 Task: Create a due date automation trigger when advanced on, 2 hours before a card is due add fields with custom field "Resume" set to a date more than 1 working days ago.
Action: Mouse moved to (1092, 320)
Screenshot: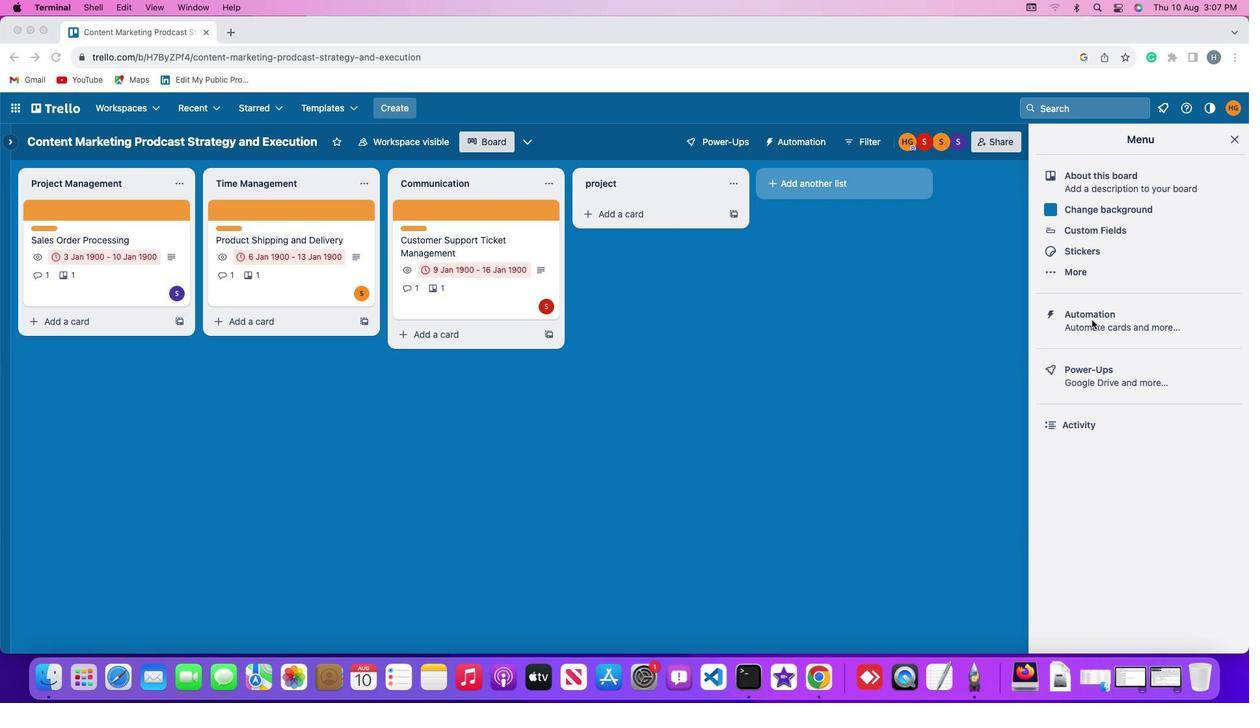 
Action: Mouse pressed left at (1092, 320)
Screenshot: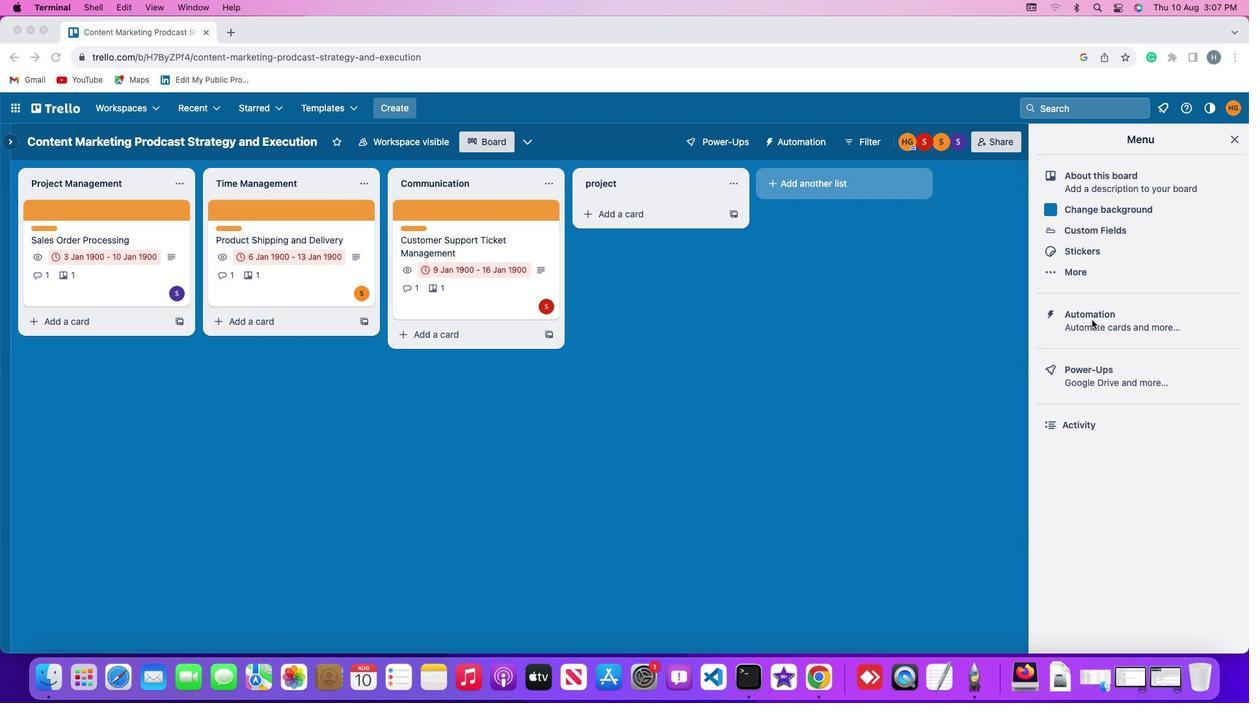 
Action: Mouse pressed left at (1092, 320)
Screenshot: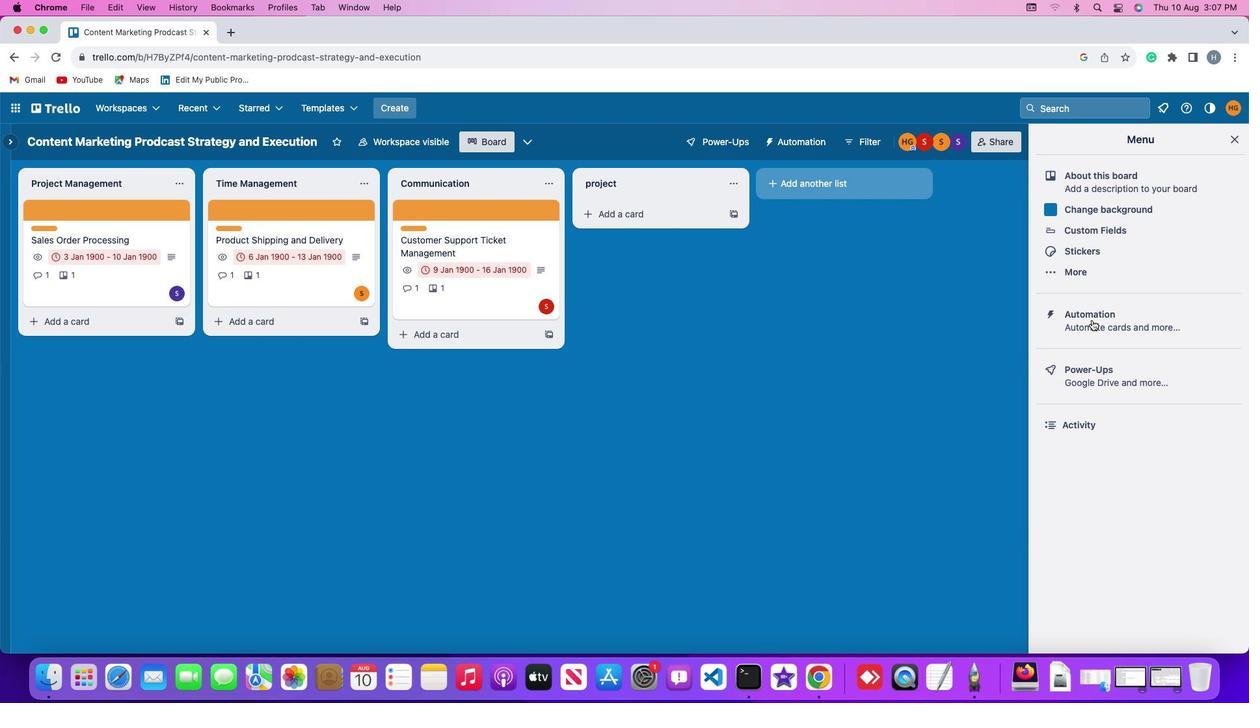 
Action: Mouse moved to (109, 315)
Screenshot: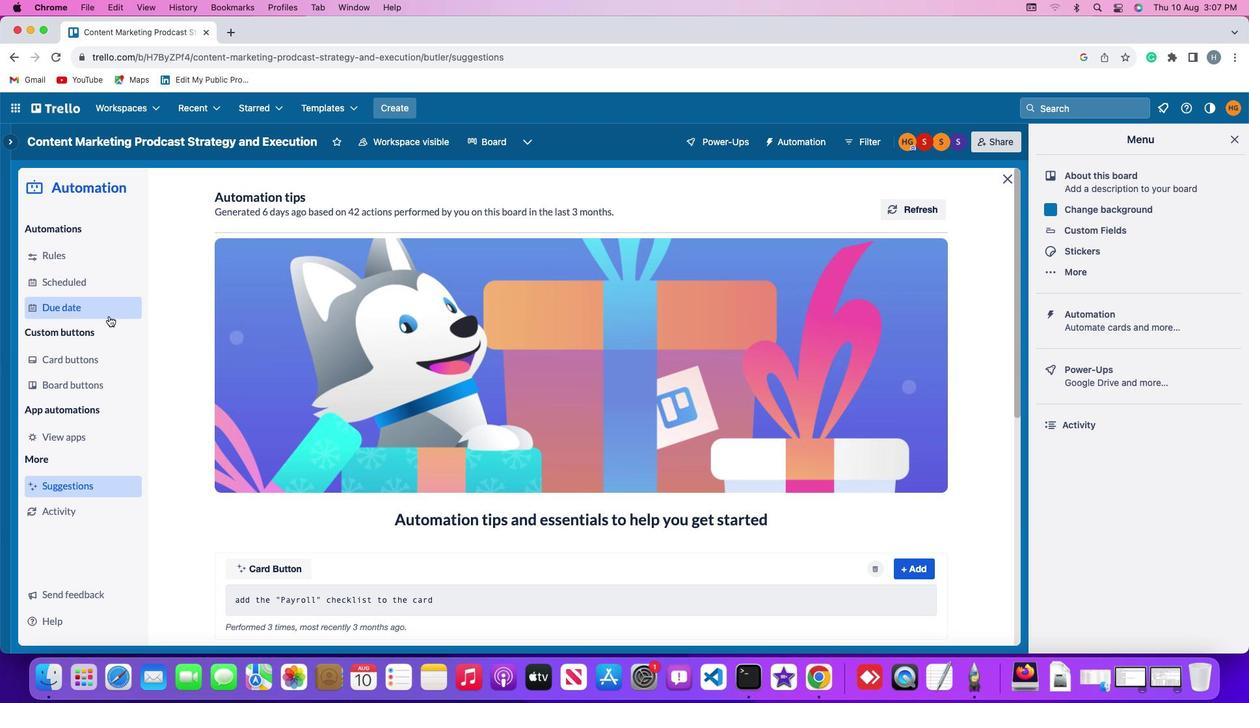 
Action: Mouse pressed left at (109, 315)
Screenshot: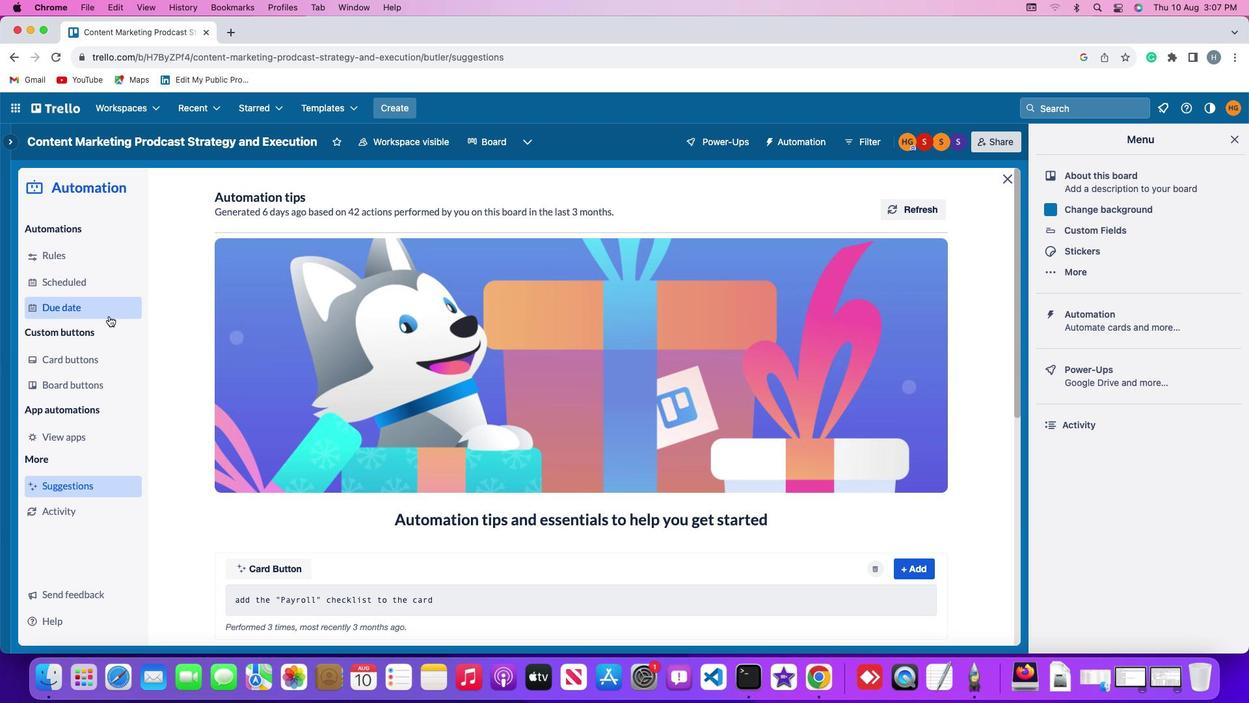 
Action: Mouse moved to (869, 198)
Screenshot: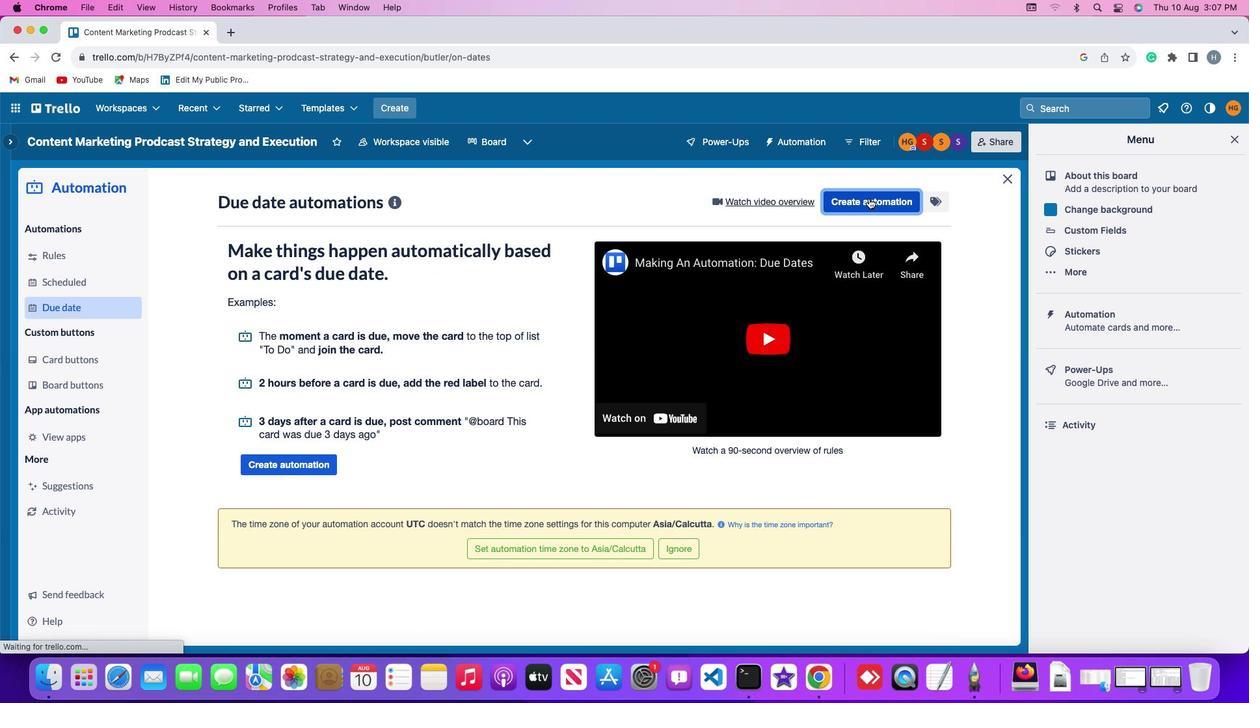 
Action: Mouse pressed left at (869, 198)
Screenshot: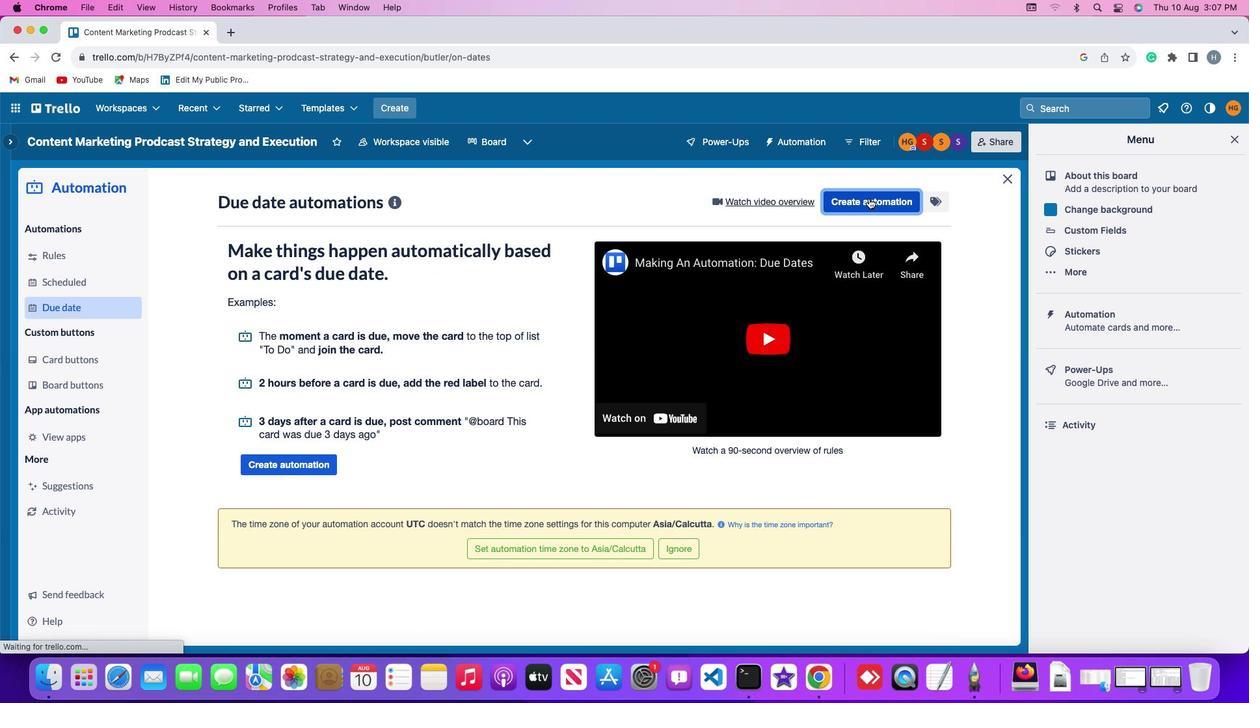 
Action: Mouse moved to (330, 326)
Screenshot: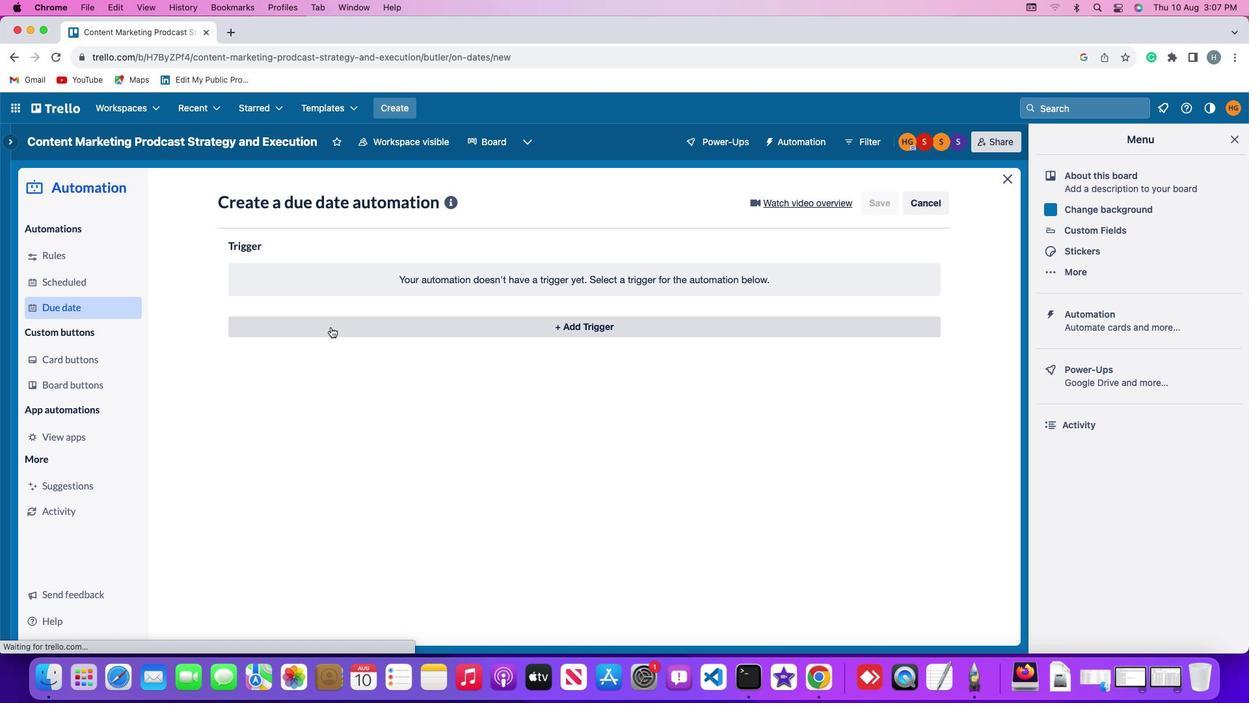 
Action: Mouse pressed left at (330, 326)
Screenshot: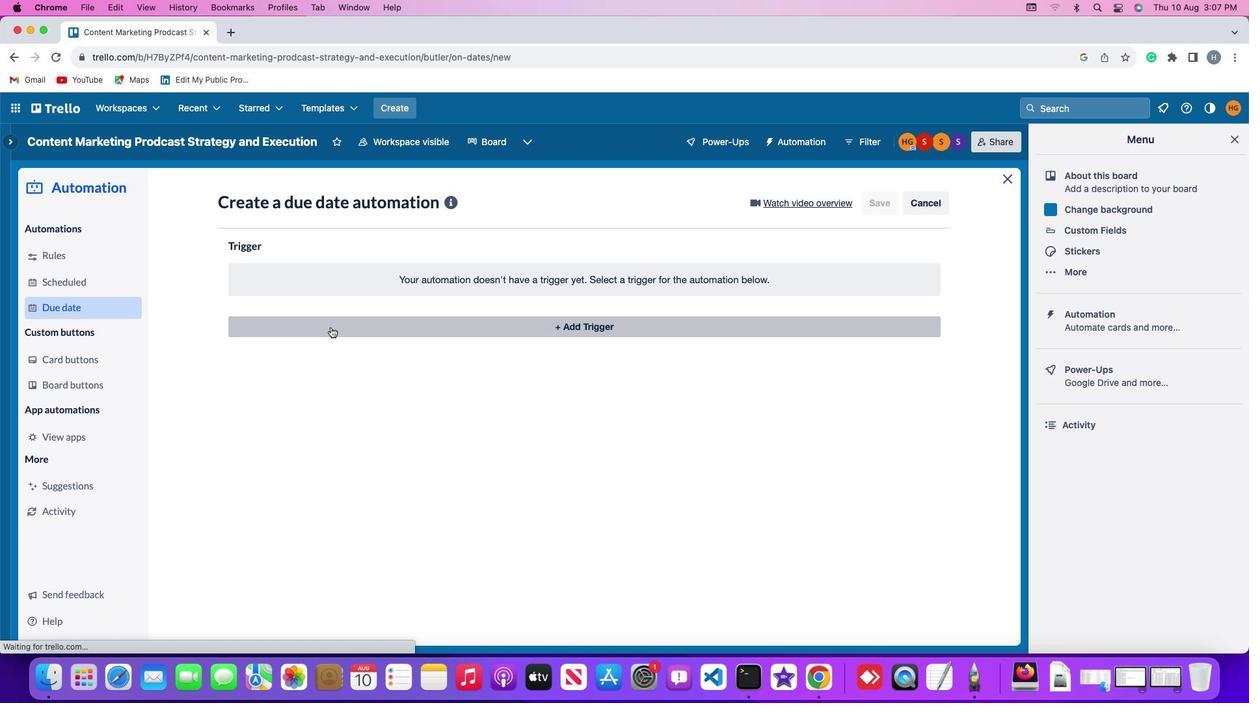 
Action: Mouse moved to (256, 518)
Screenshot: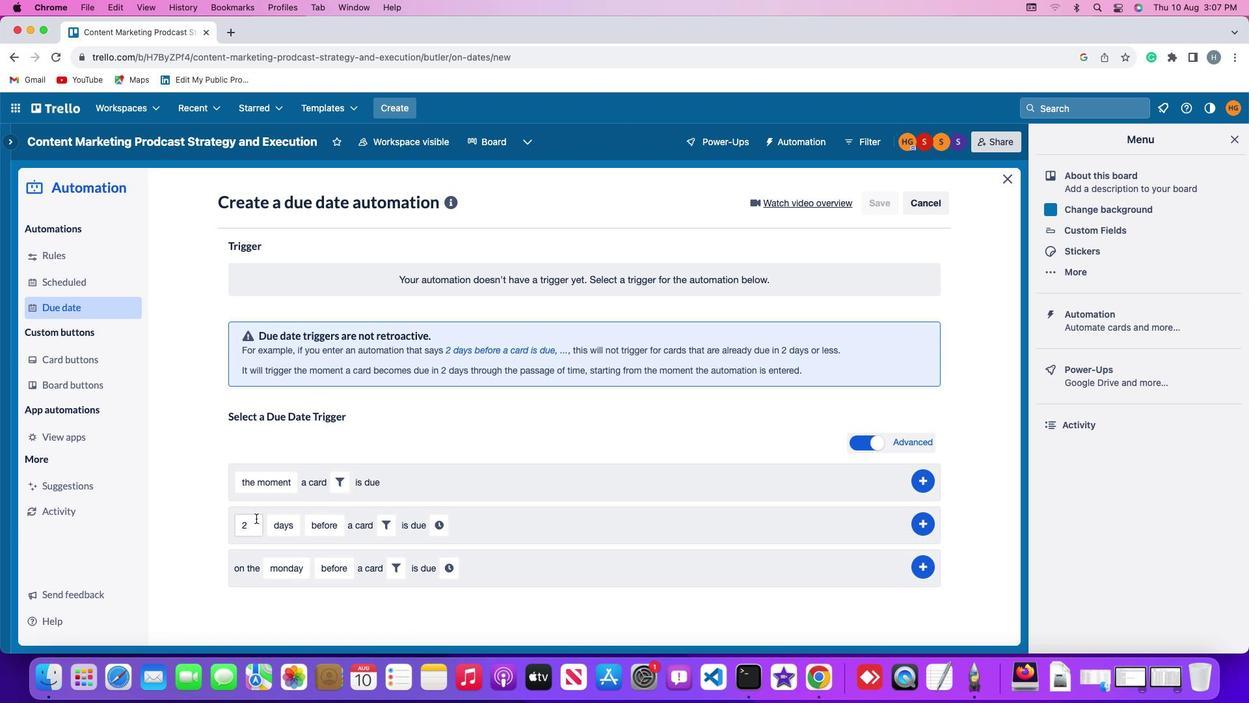 
Action: Mouse pressed left at (256, 518)
Screenshot: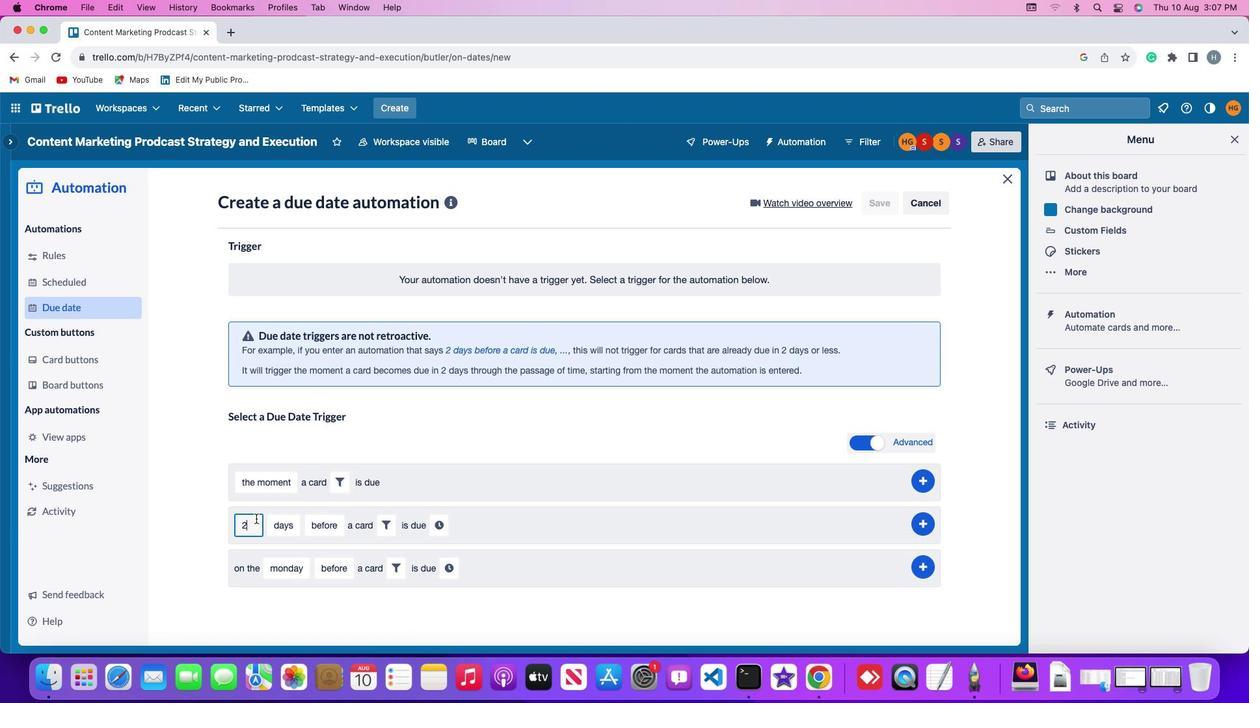 
Action: Key pressed Key.backspace'2'
Screenshot: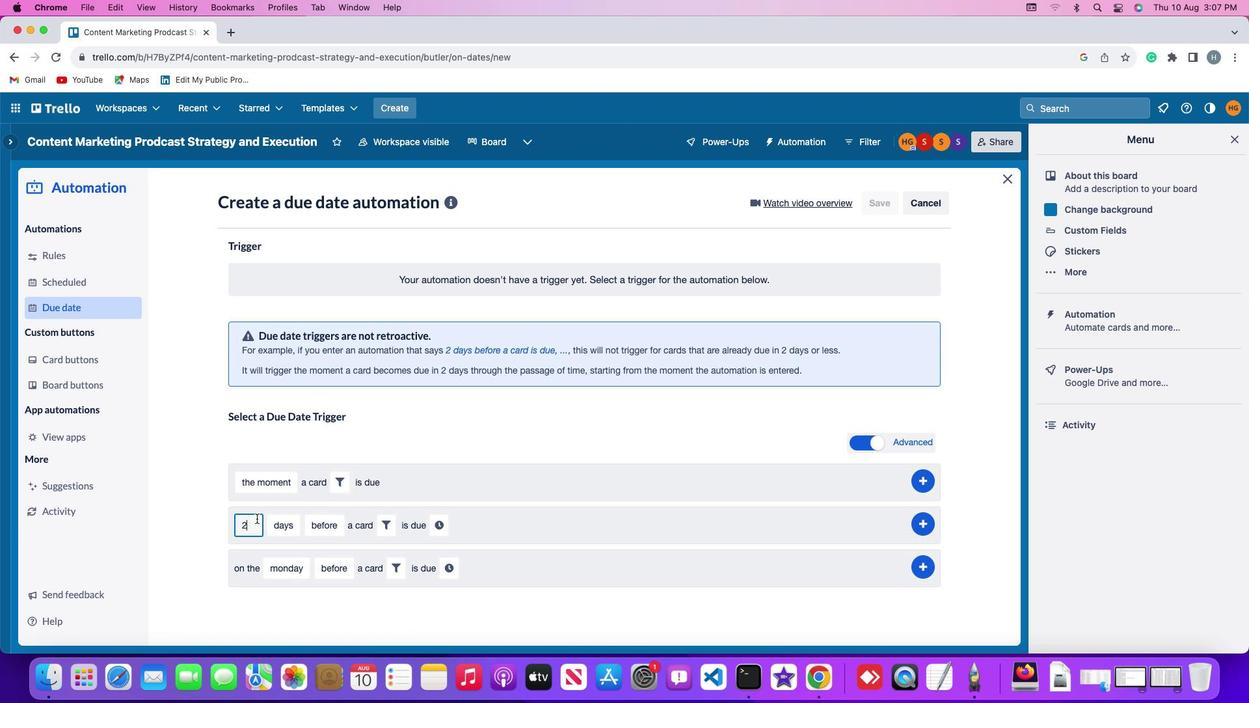 
Action: Mouse moved to (291, 517)
Screenshot: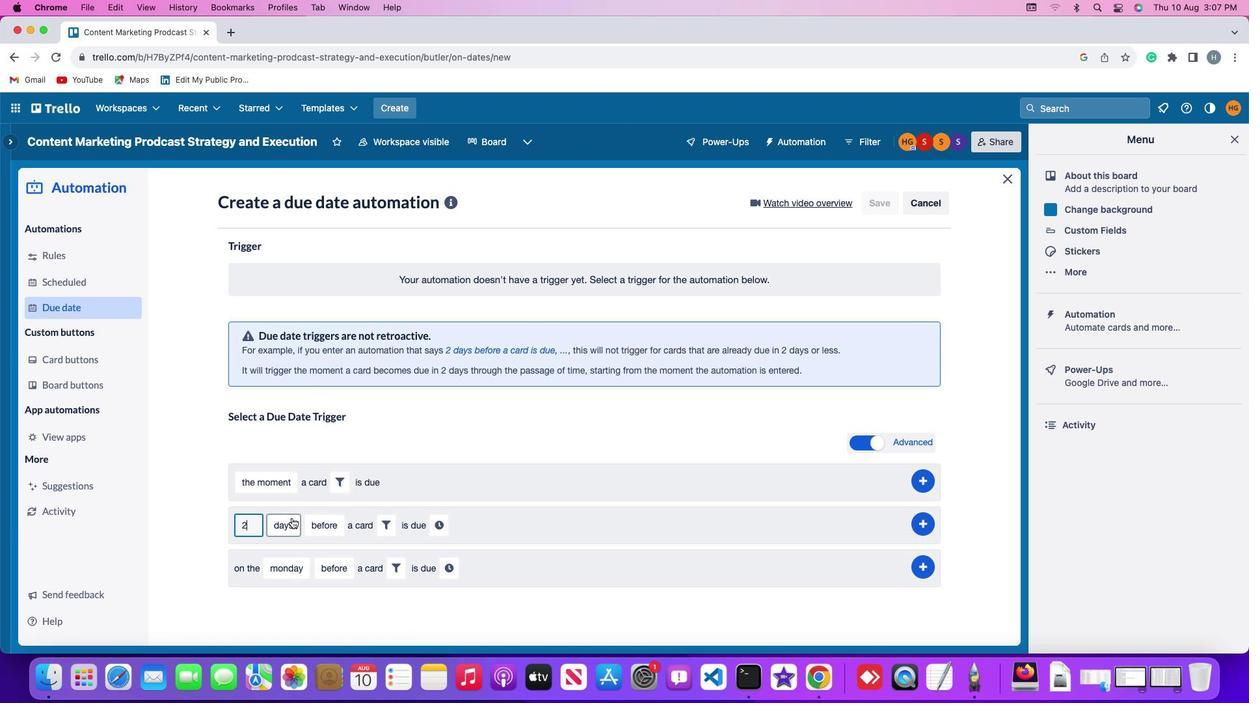 
Action: Mouse pressed left at (291, 517)
Screenshot: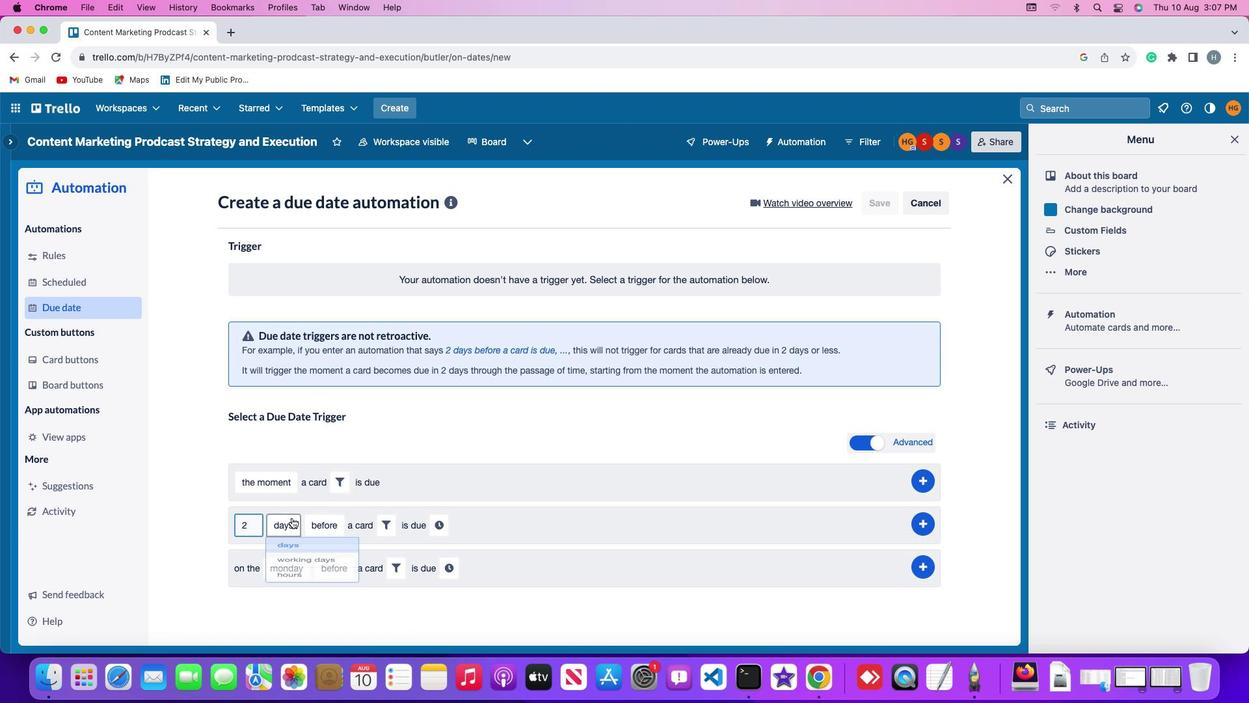 
Action: Mouse moved to (287, 603)
Screenshot: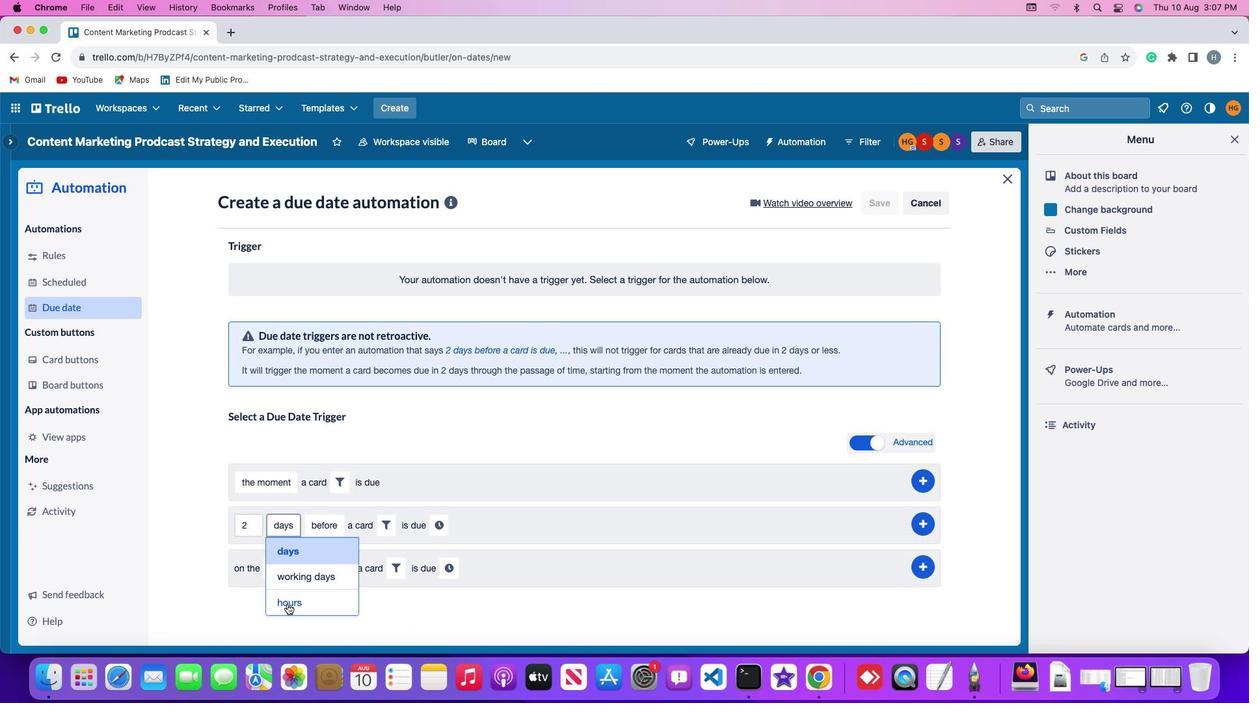 
Action: Mouse pressed left at (287, 603)
Screenshot: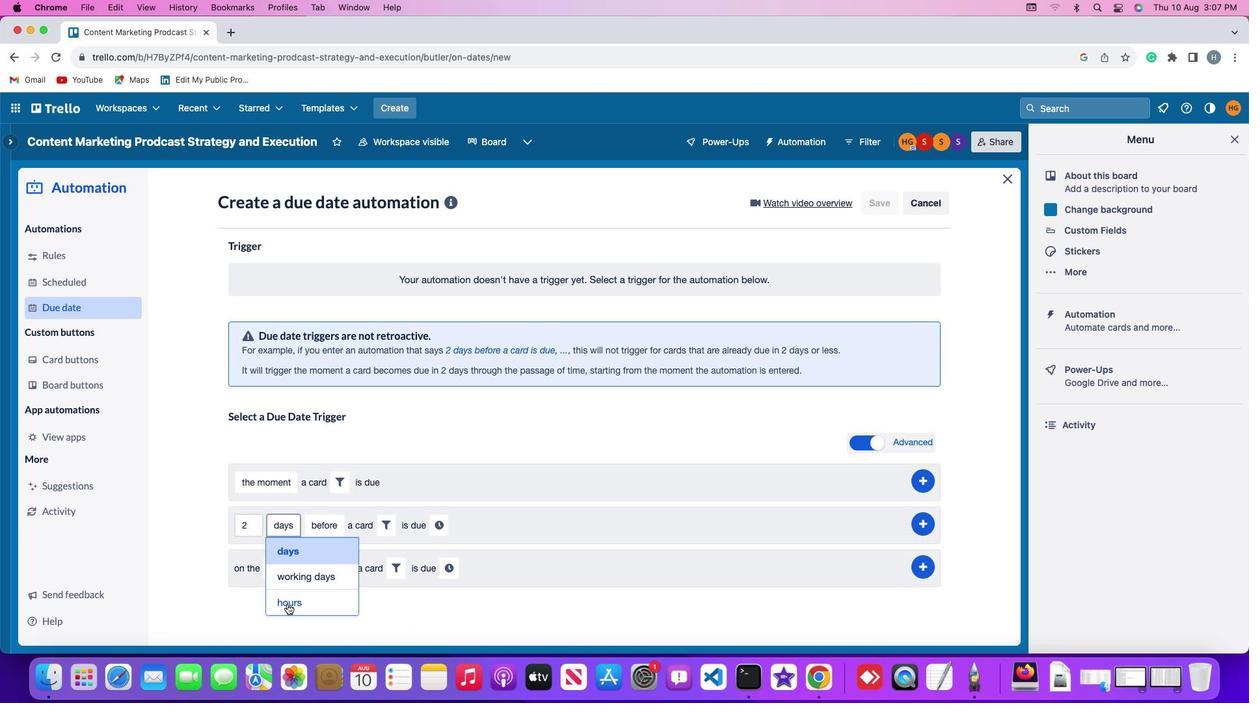 
Action: Mouse moved to (324, 528)
Screenshot: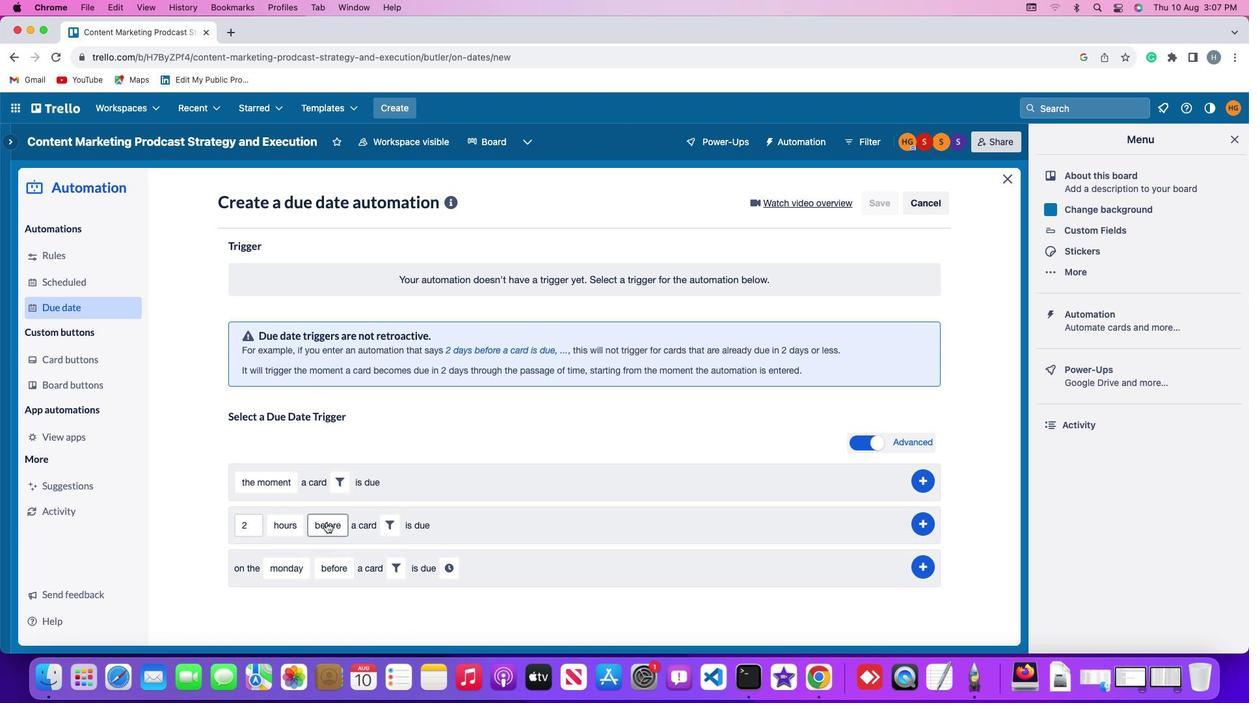
Action: Mouse pressed left at (324, 528)
Screenshot: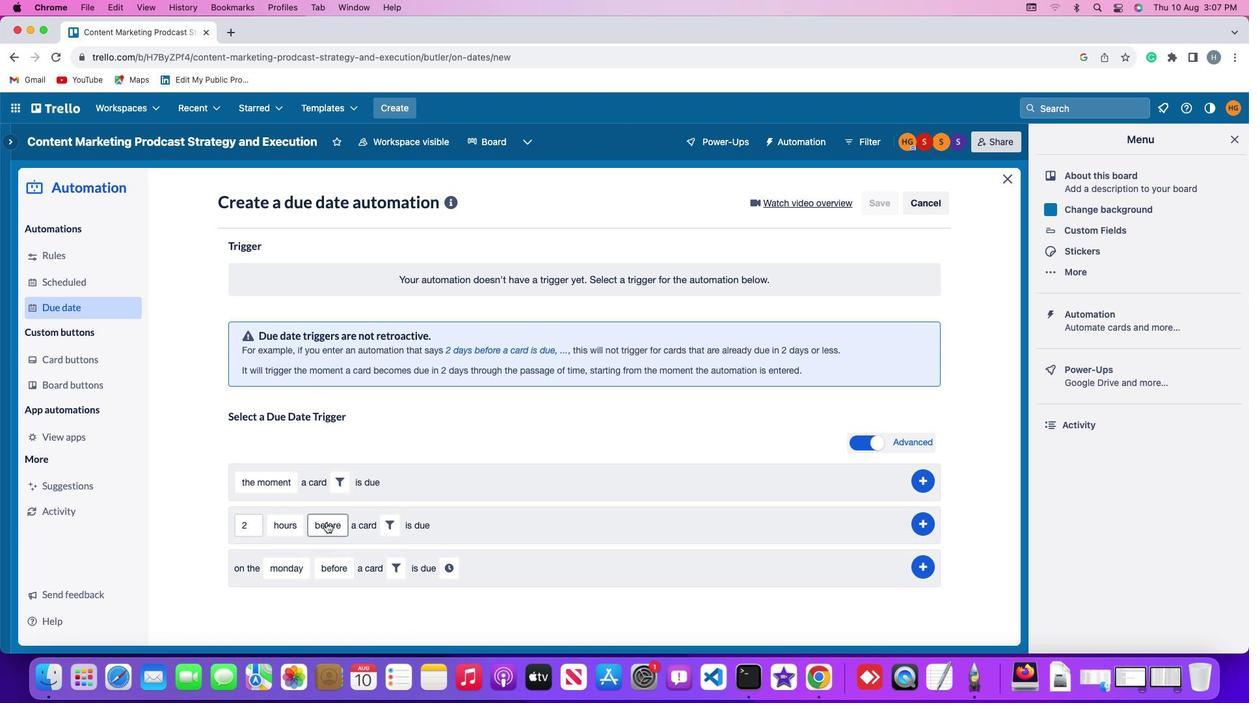 
Action: Mouse moved to (333, 550)
Screenshot: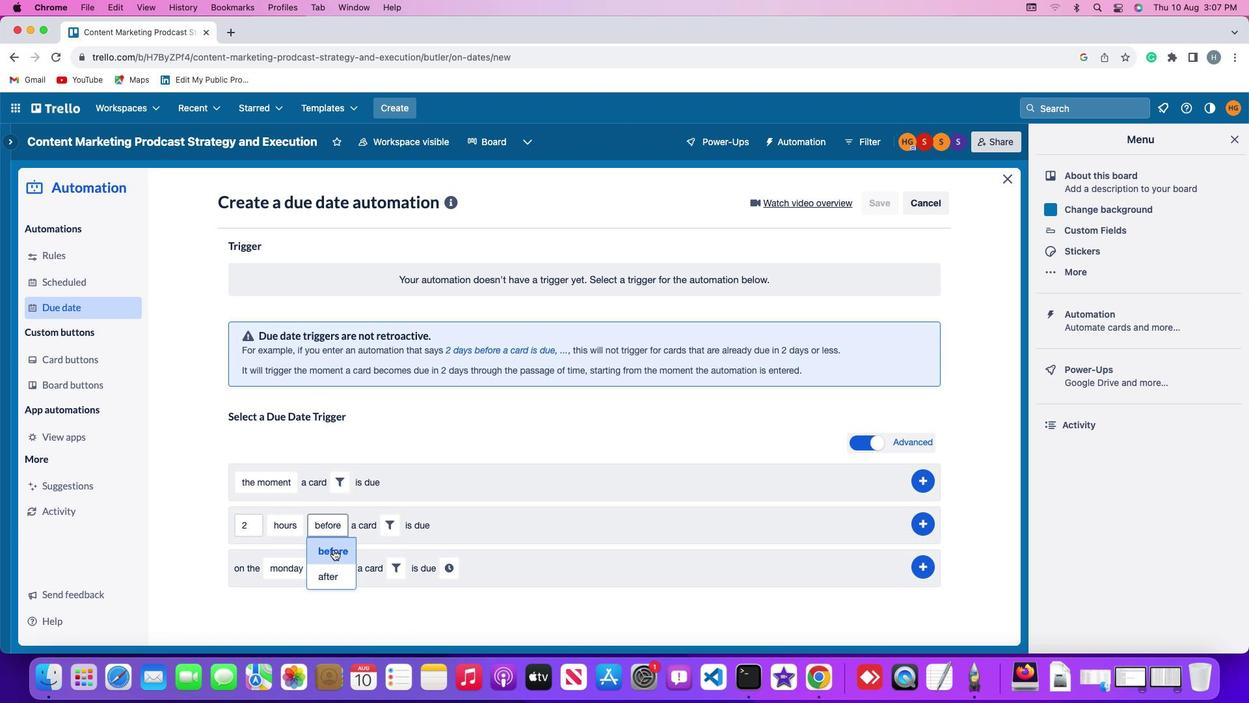 
Action: Mouse pressed left at (333, 550)
Screenshot: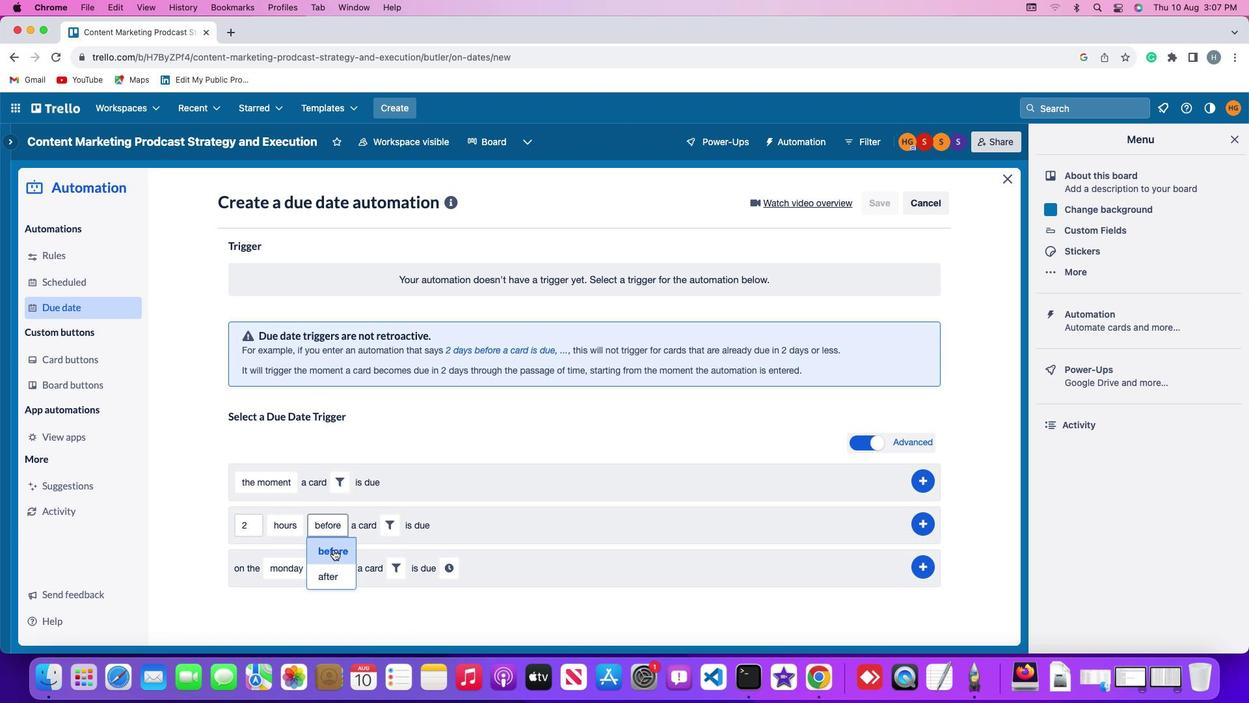 
Action: Mouse moved to (391, 526)
Screenshot: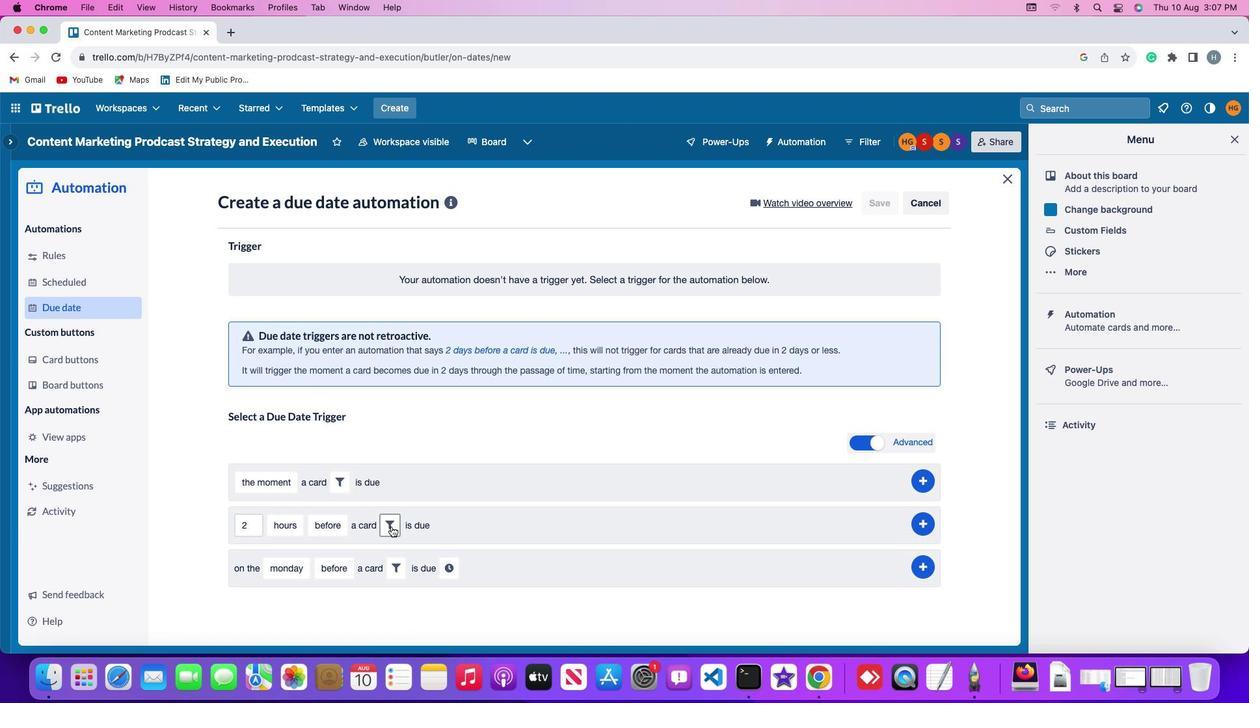 
Action: Mouse pressed left at (391, 526)
Screenshot: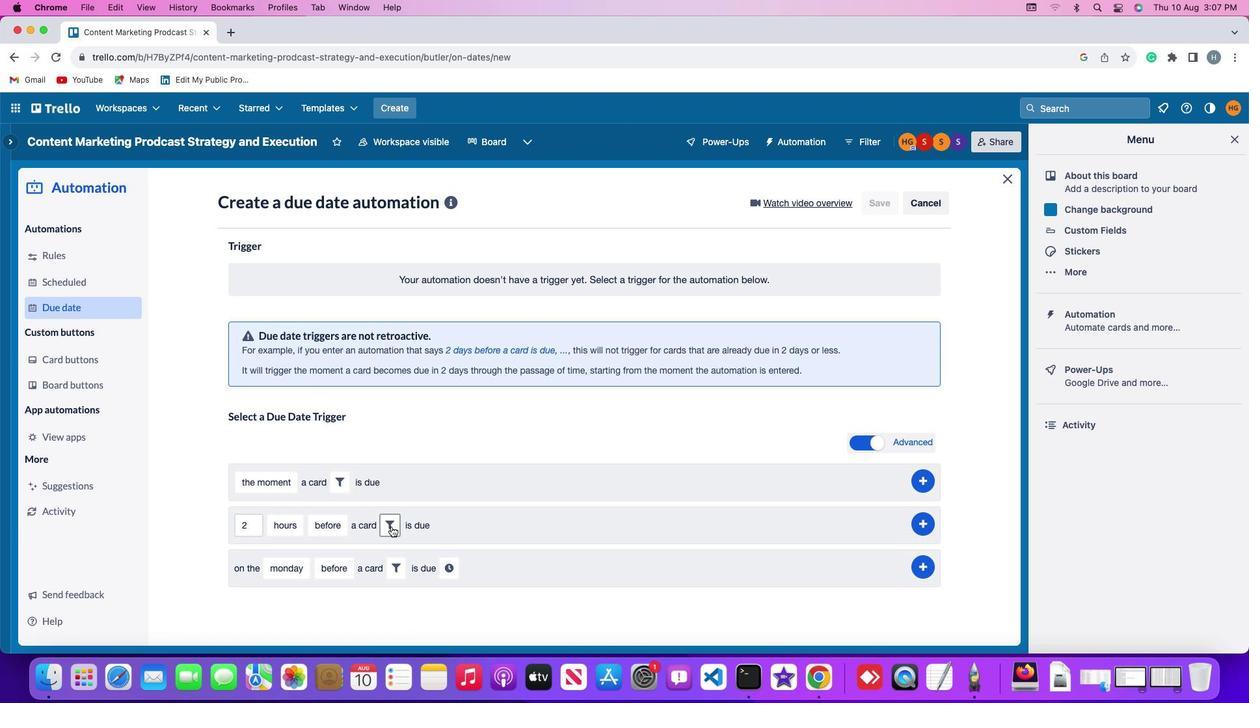 
Action: Mouse moved to (606, 565)
Screenshot: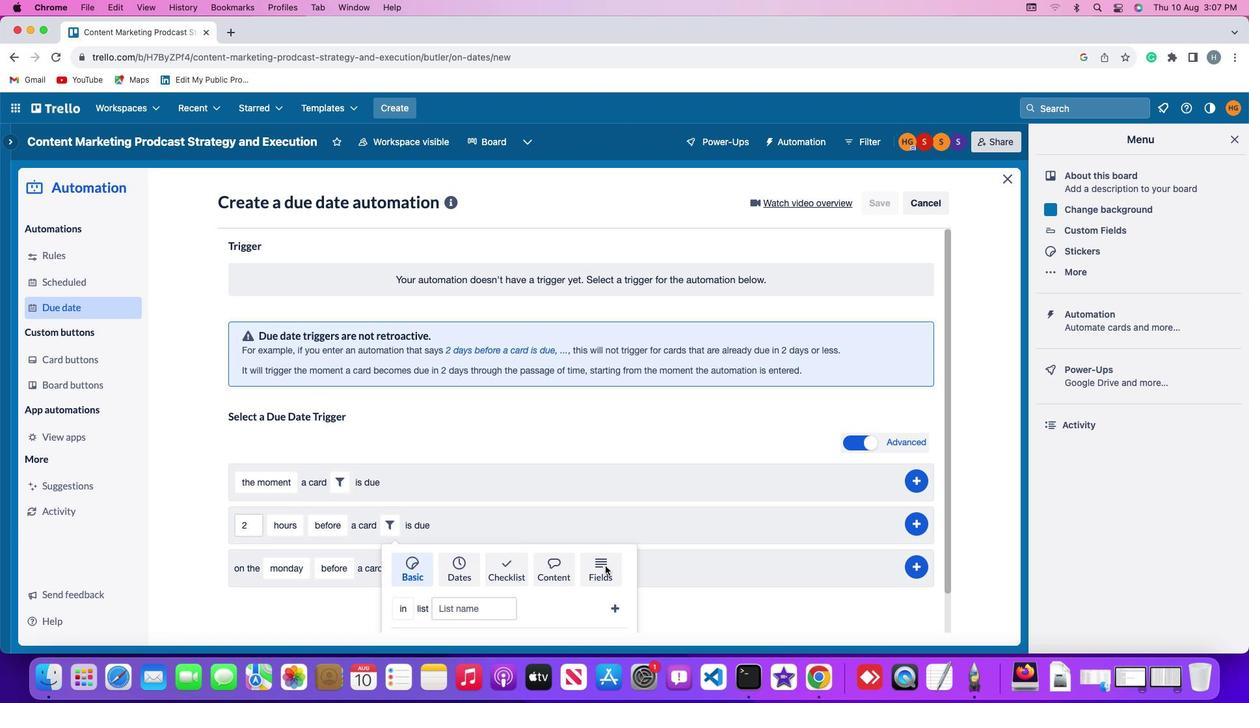 
Action: Mouse pressed left at (606, 565)
Screenshot: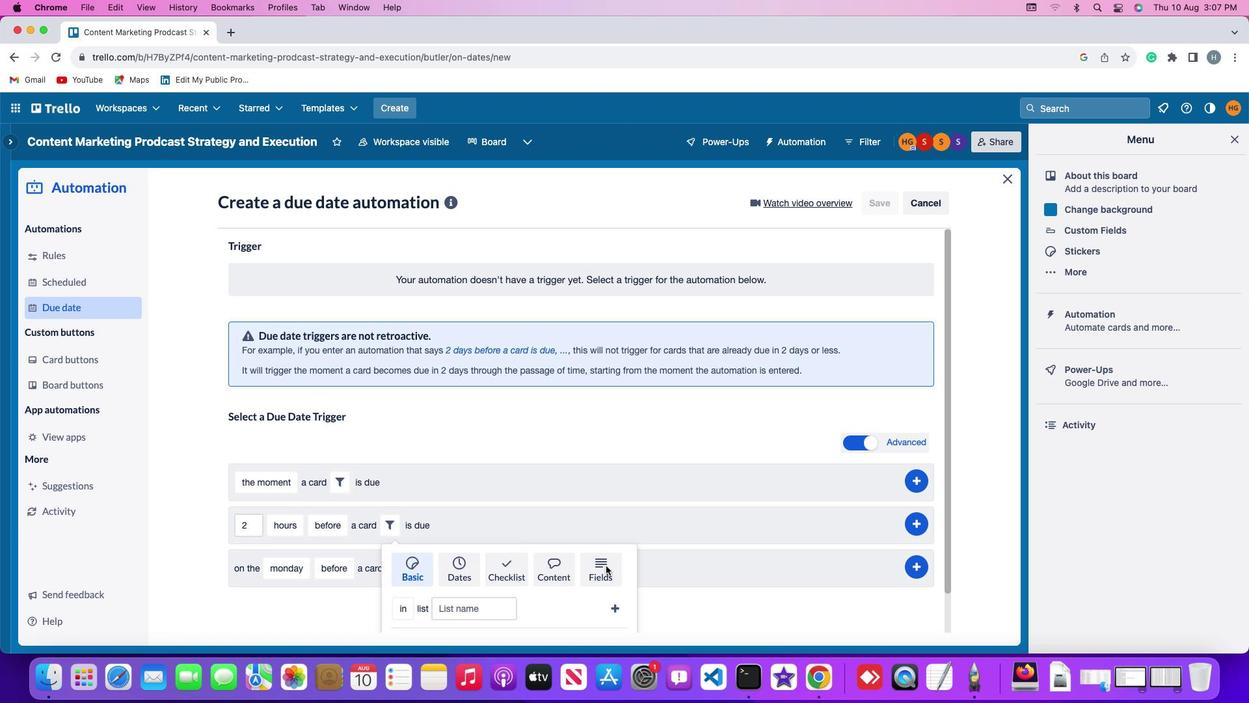
Action: Mouse moved to (329, 602)
Screenshot: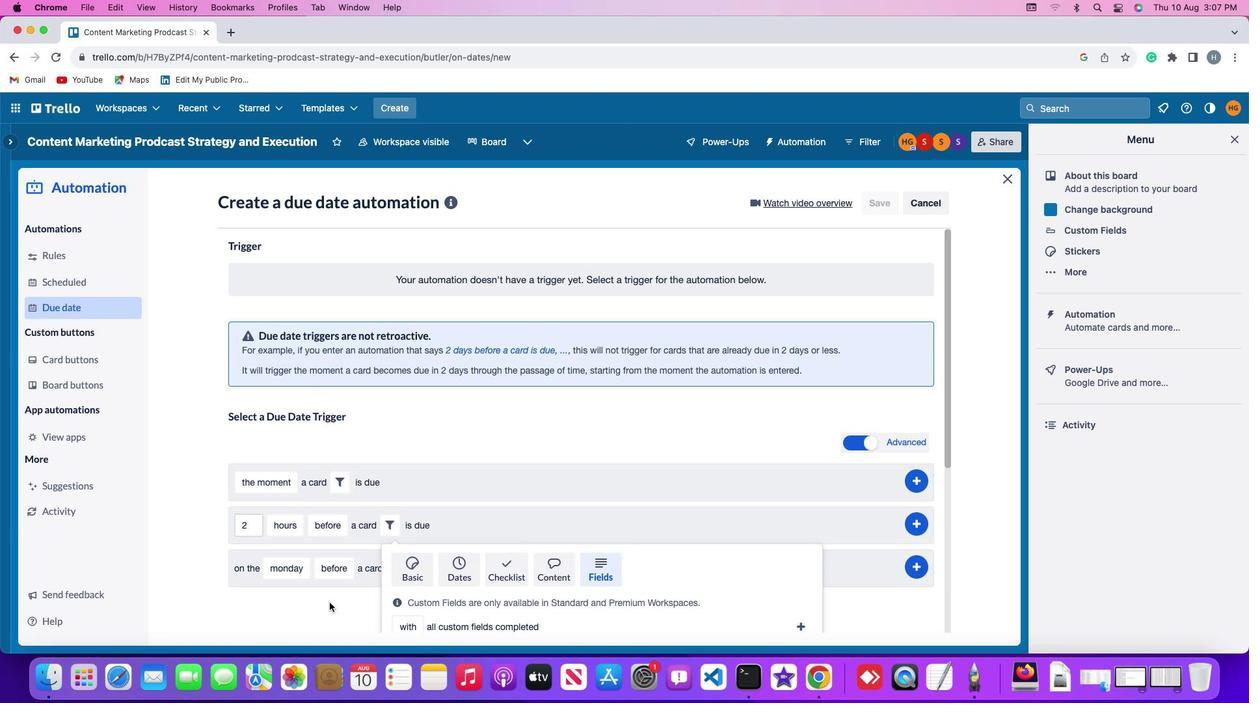 
Action: Mouse scrolled (329, 602) with delta (0, 0)
Screenshot: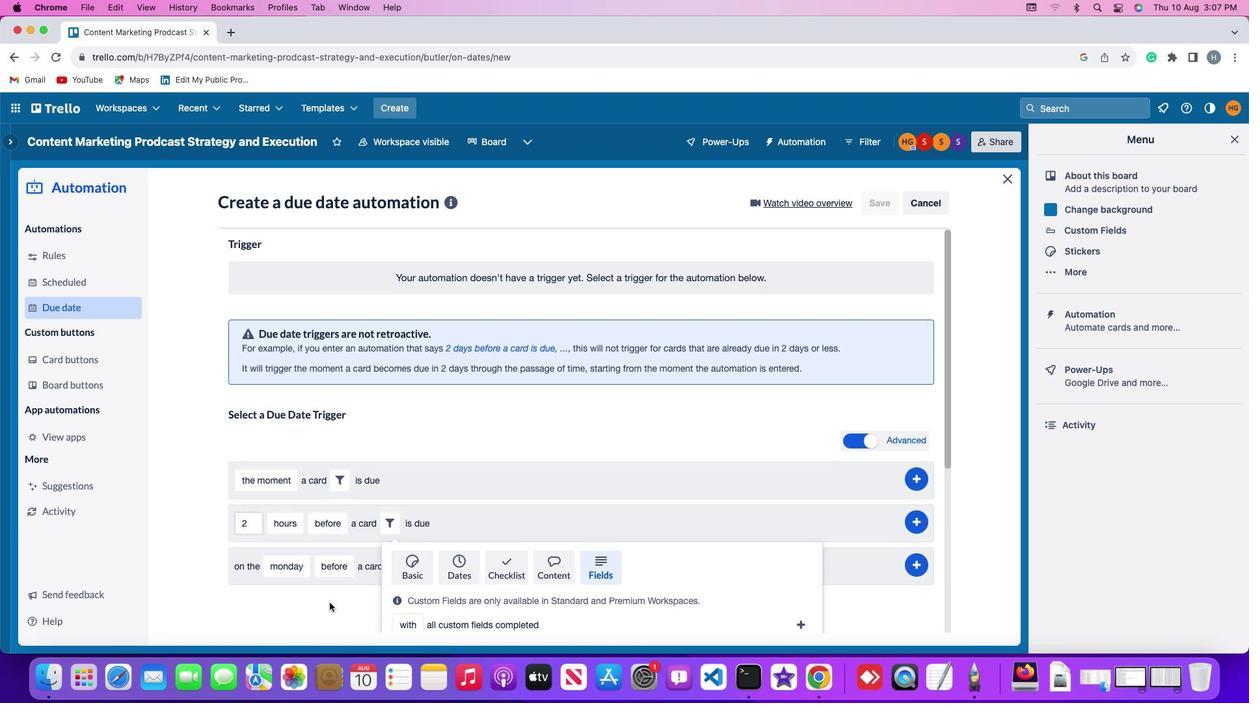 
Action: Mouse scrolled (329, 602) with delta (0, 0)
Screenshot: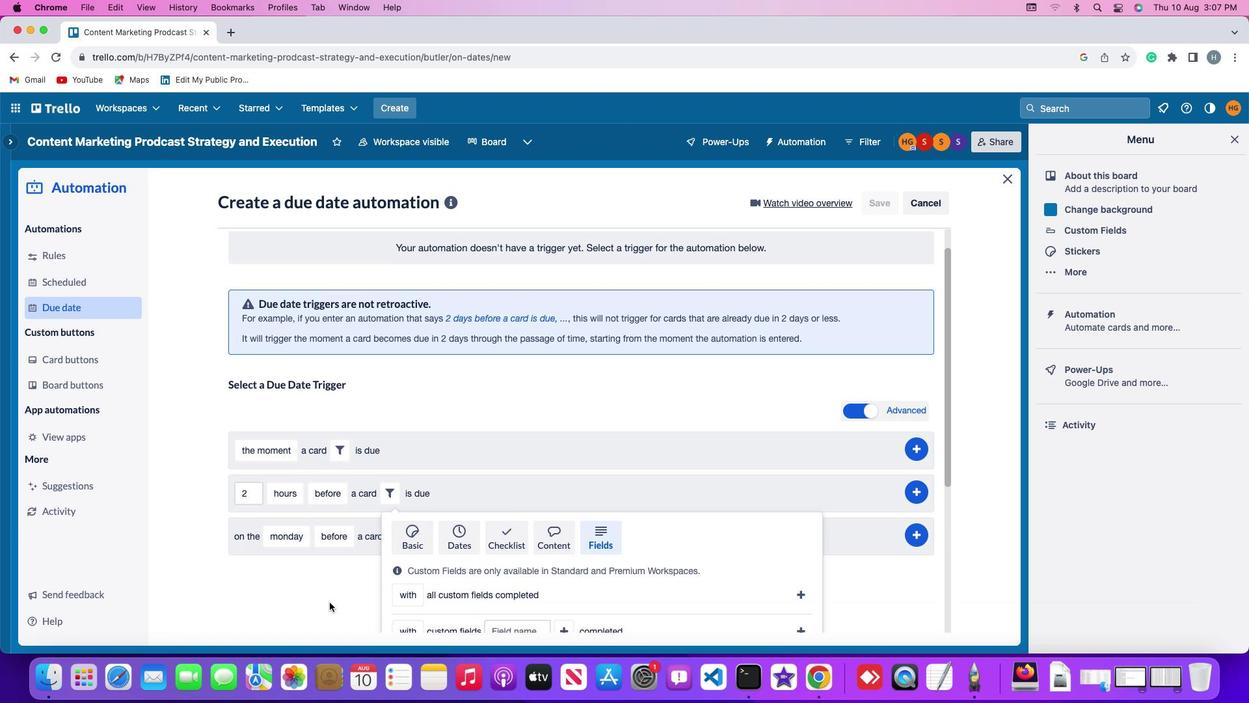
Action: Mouse scrolled (329, 602) with delta (0, -1)
Screenshot: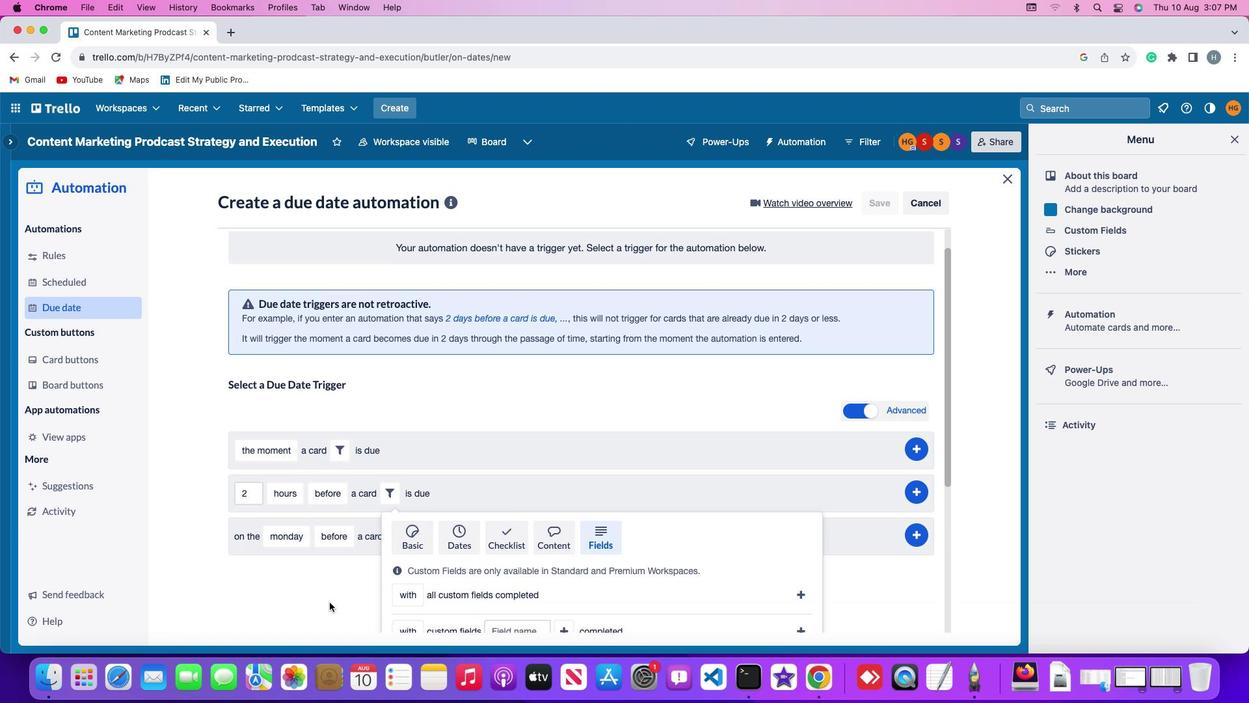 
Action: Mouse scrolled (329, 602) with delta (0, -3)
Screenshot: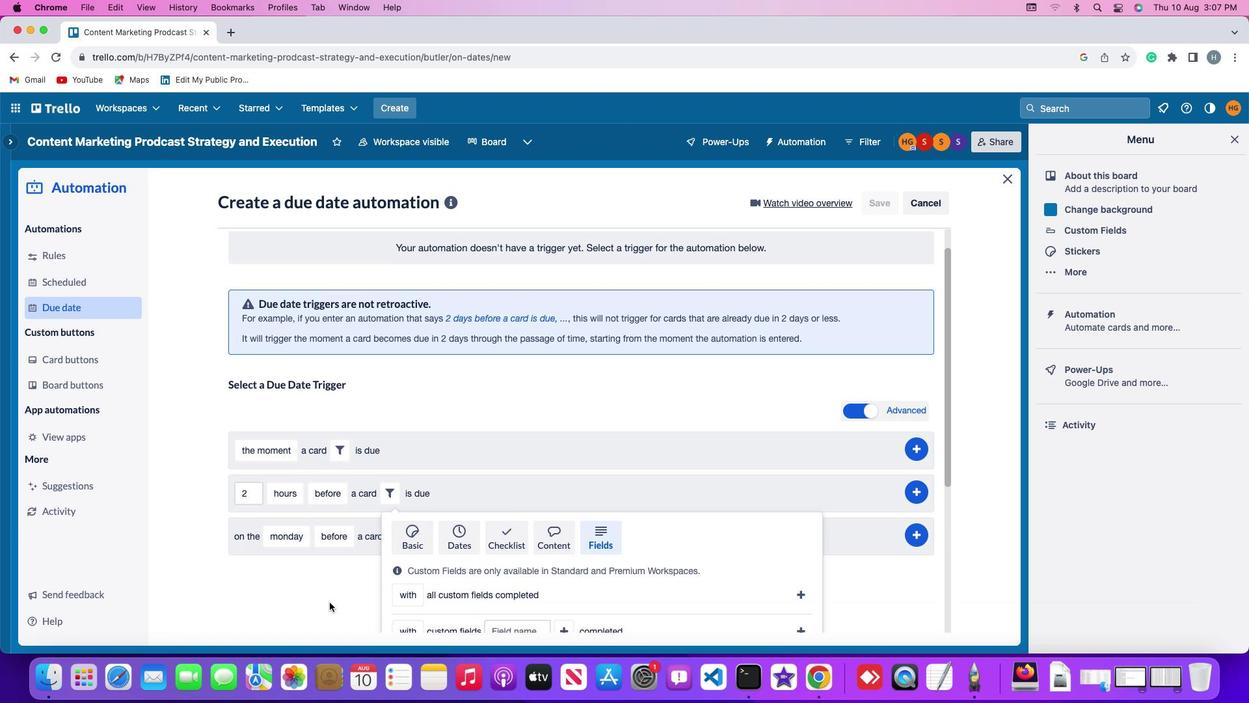 
Action: Mouse scrolled (329, 602) with delta (0, -3)
Screenshot: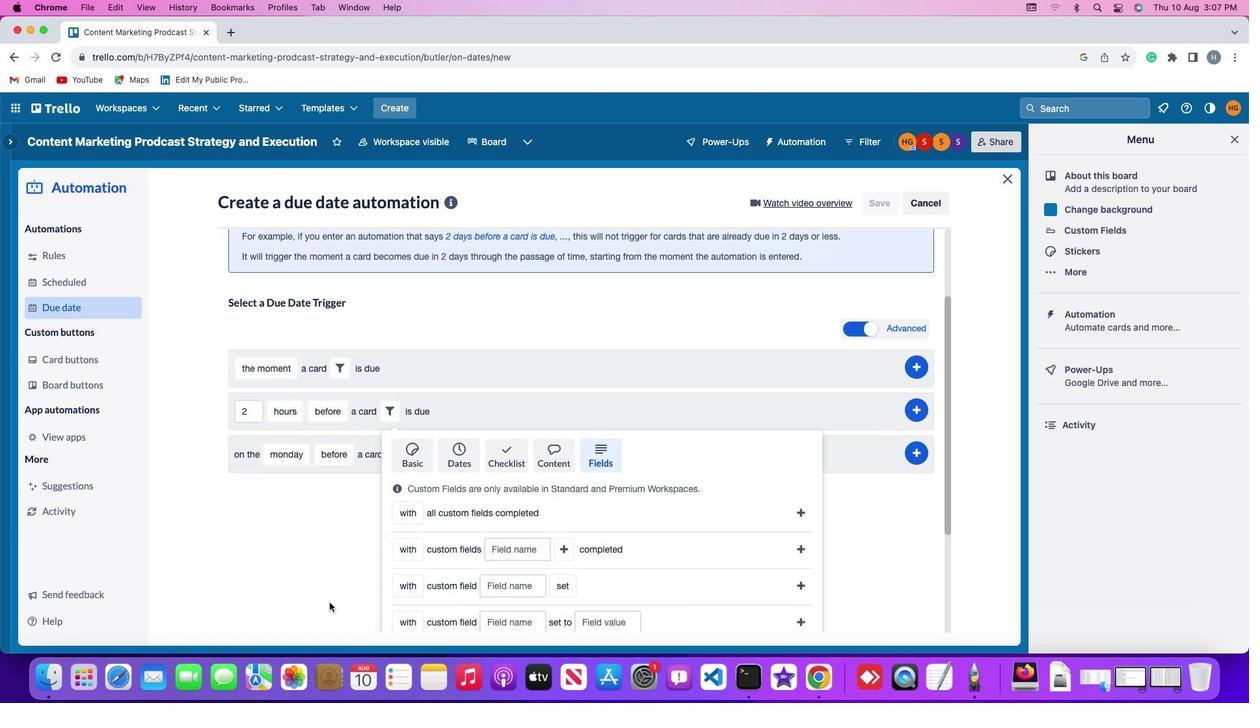 
Action: Mouse scrolled (329, 602) with delta (0, -3)
Screenshot: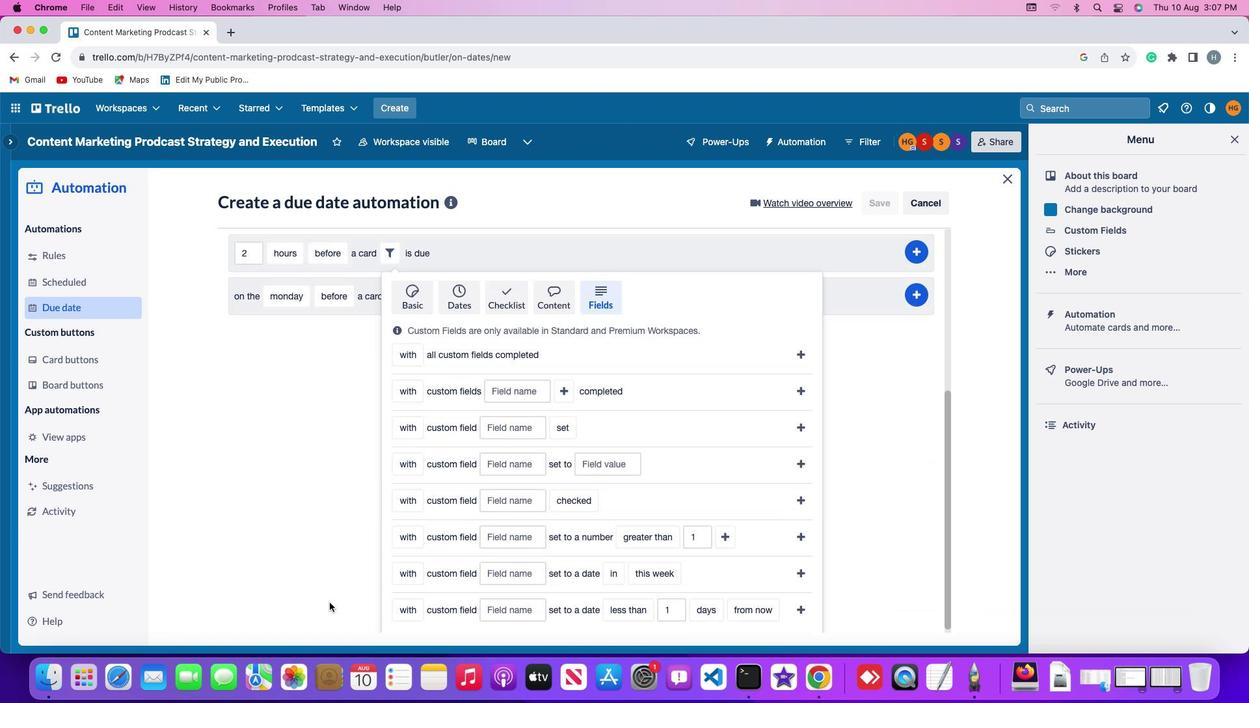 
Action: Mouse scrolled (329, 602) with delta (0, 0)
Screenshot: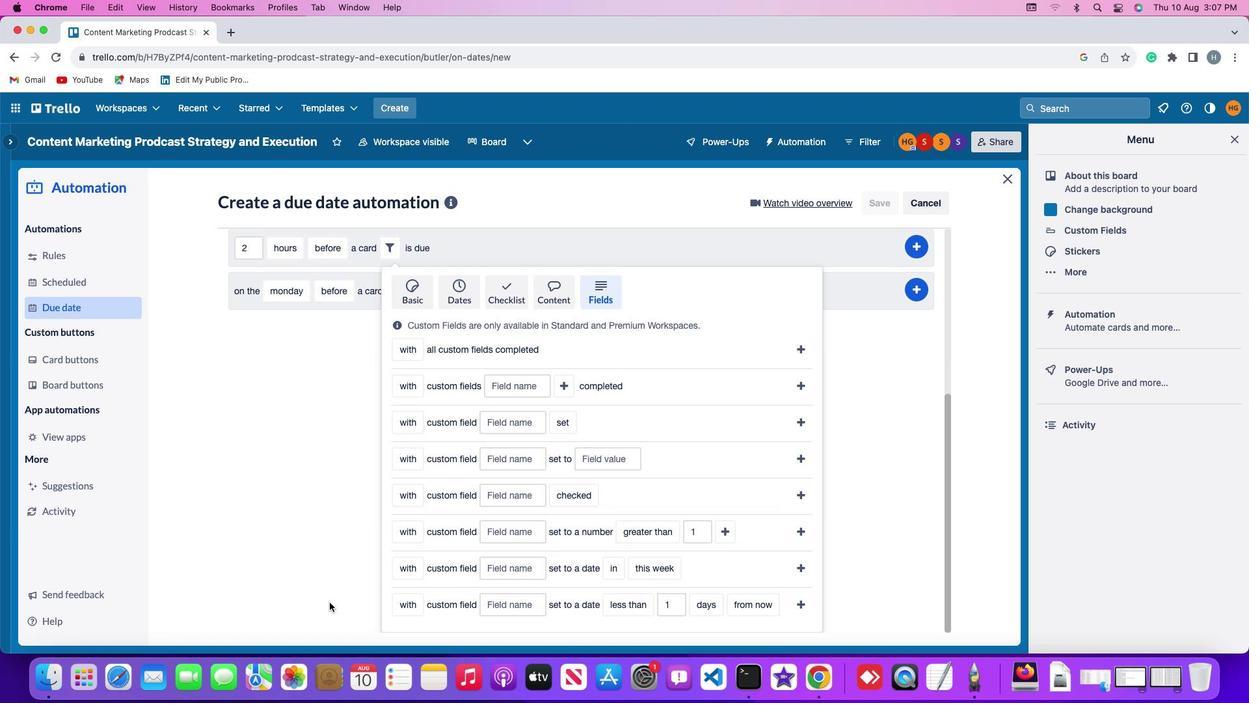 
Action: Mouse scrolled (329, 602) with delta (0, 0)
Screenshot: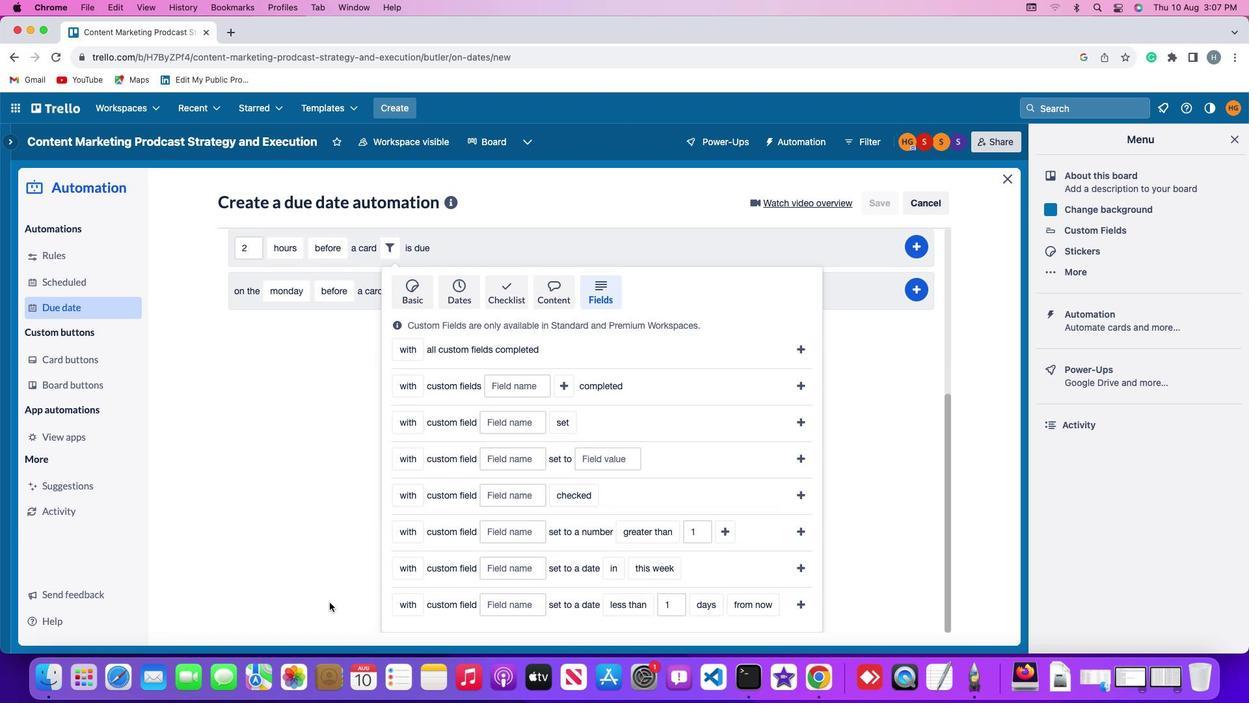 
Action: Mouse scrolled (329, 602) with delta (0, -1)
Screenshot: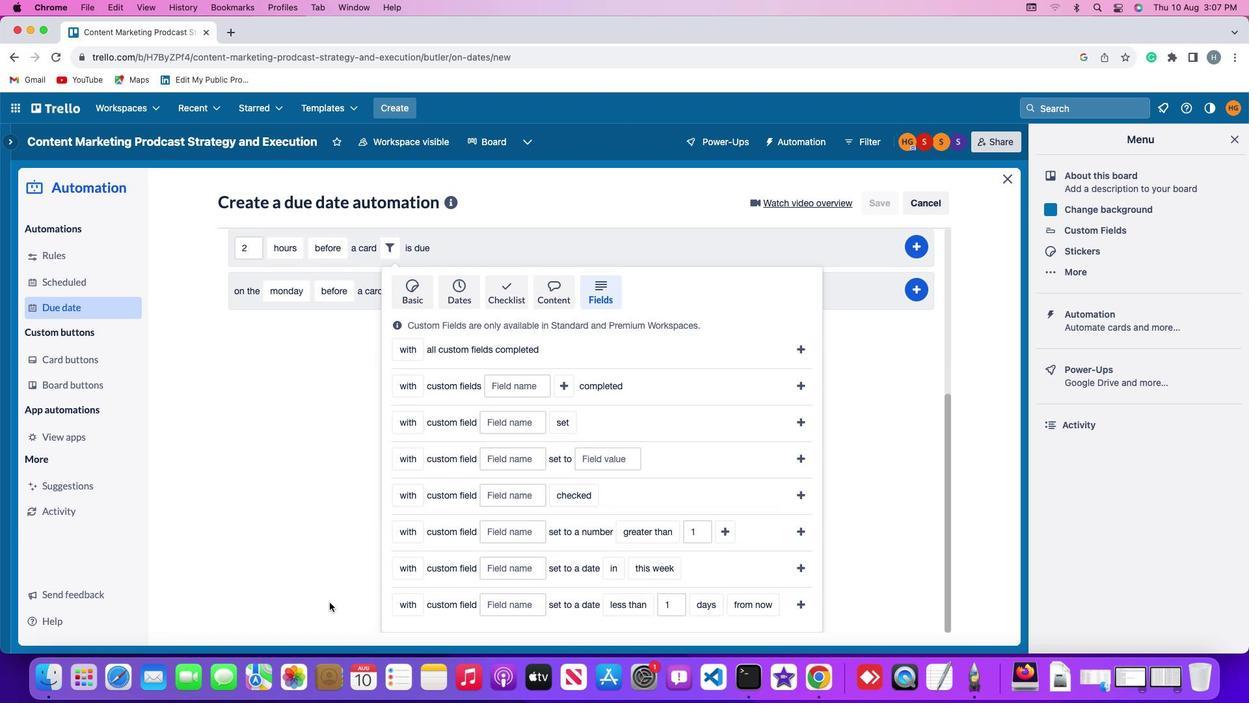 
Action: Mouse scrolled (329, 602) with delta (0, -3)
Screenshot: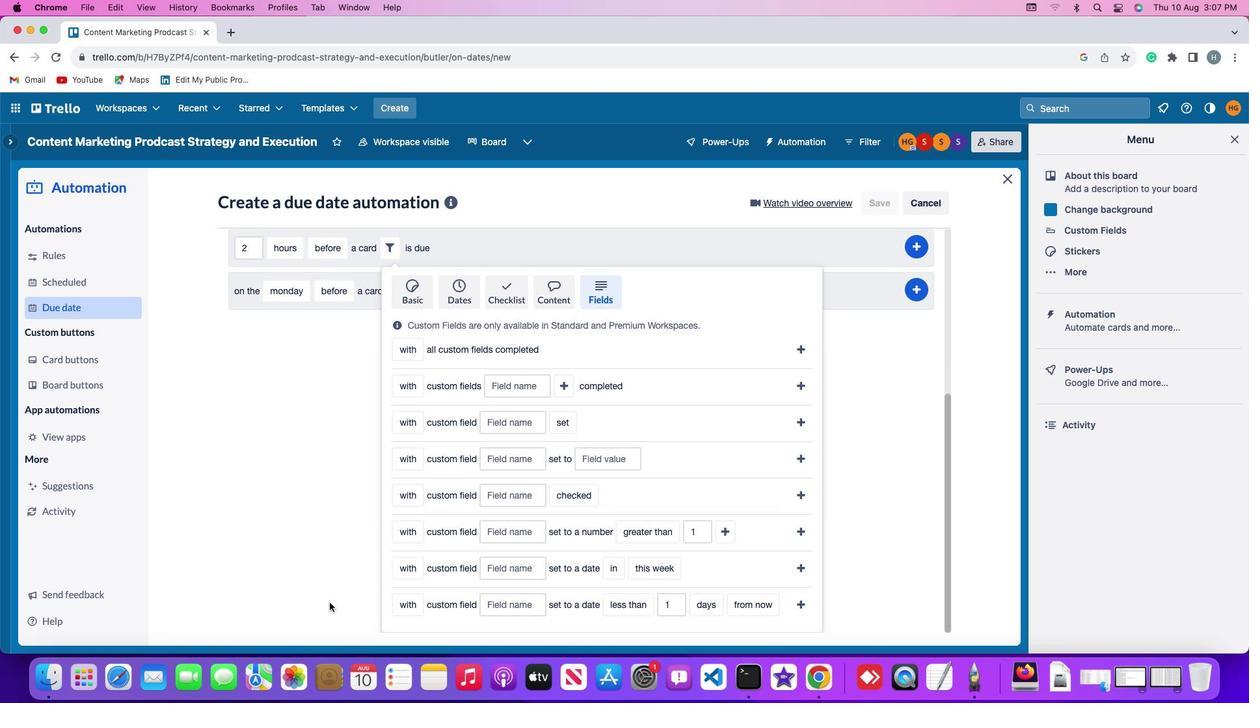 
Action: Mouse moved to (410, 599)
Screenshot: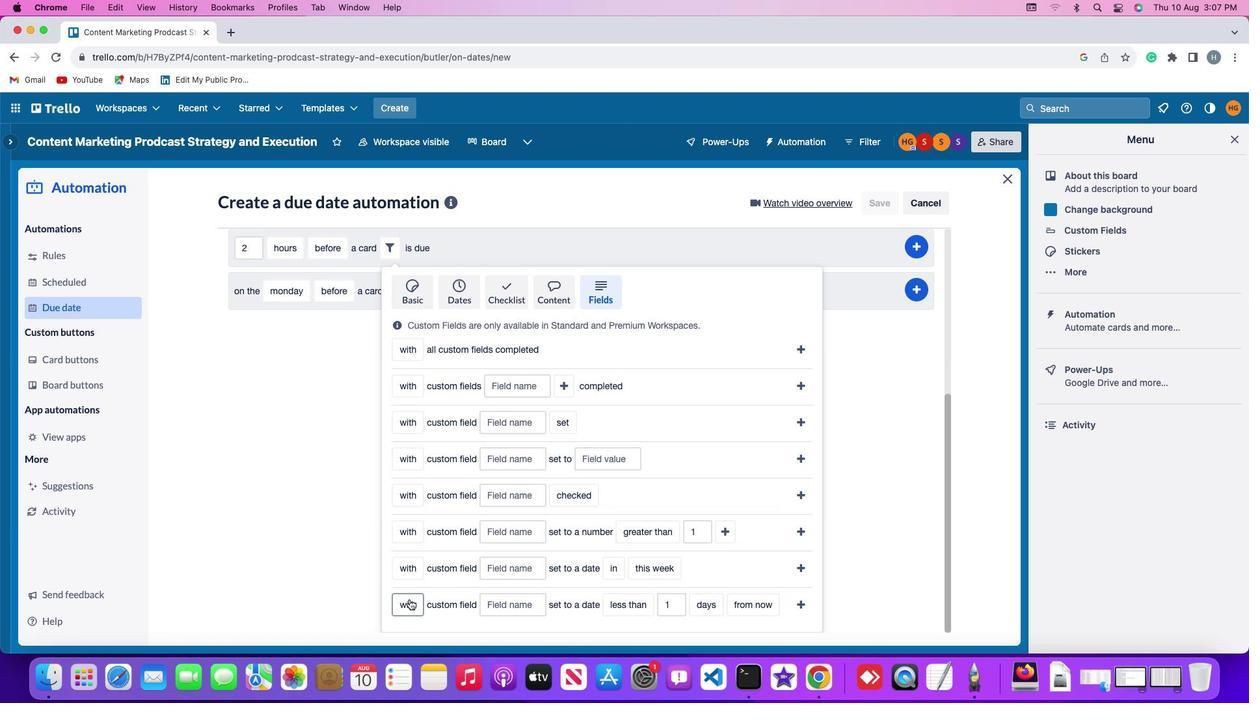 
Action: Mouse pressed left at (410, 599)
Screenshot: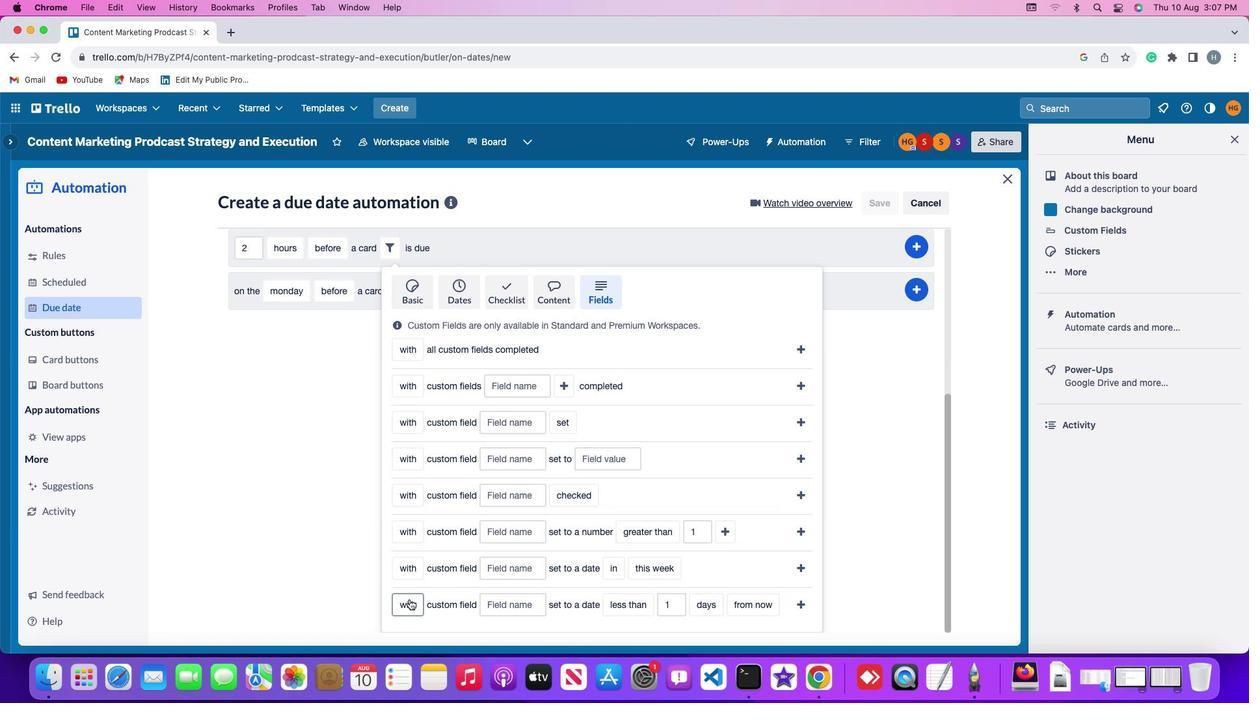 
Action: Mouse moved to (425, 561)
Screenshot: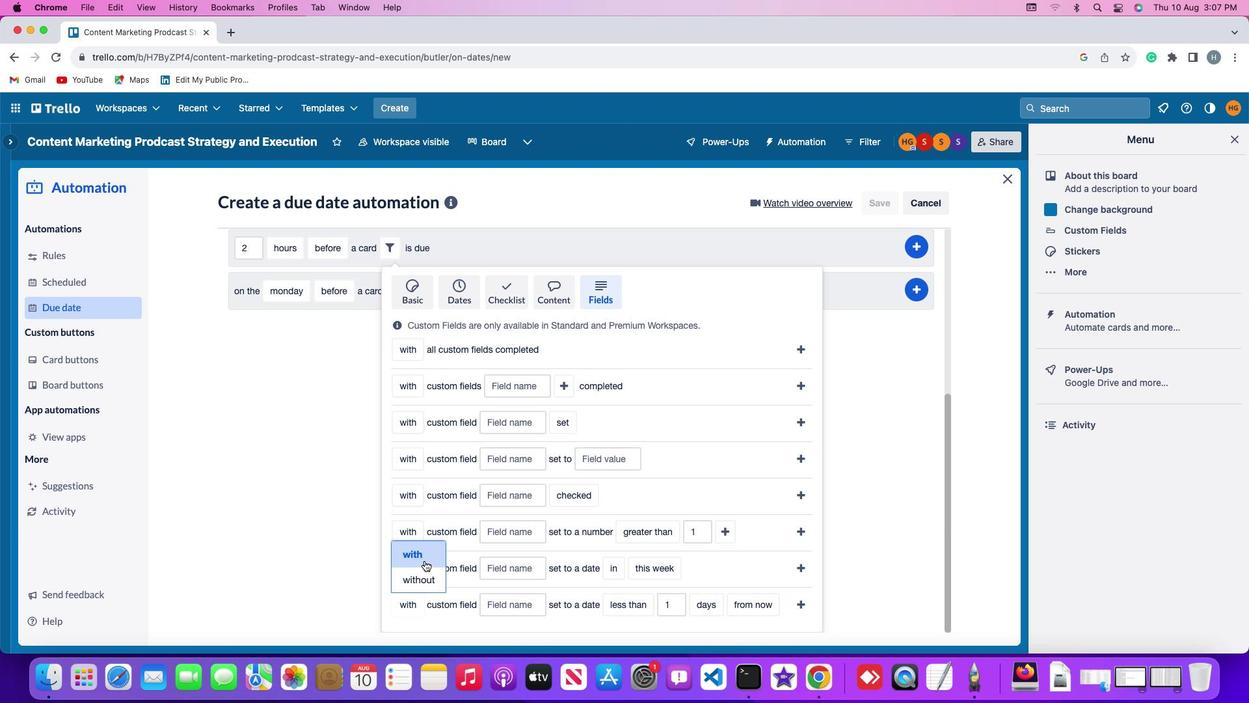 
Action: Mouse pressed left at (425, 561)
Screenshot: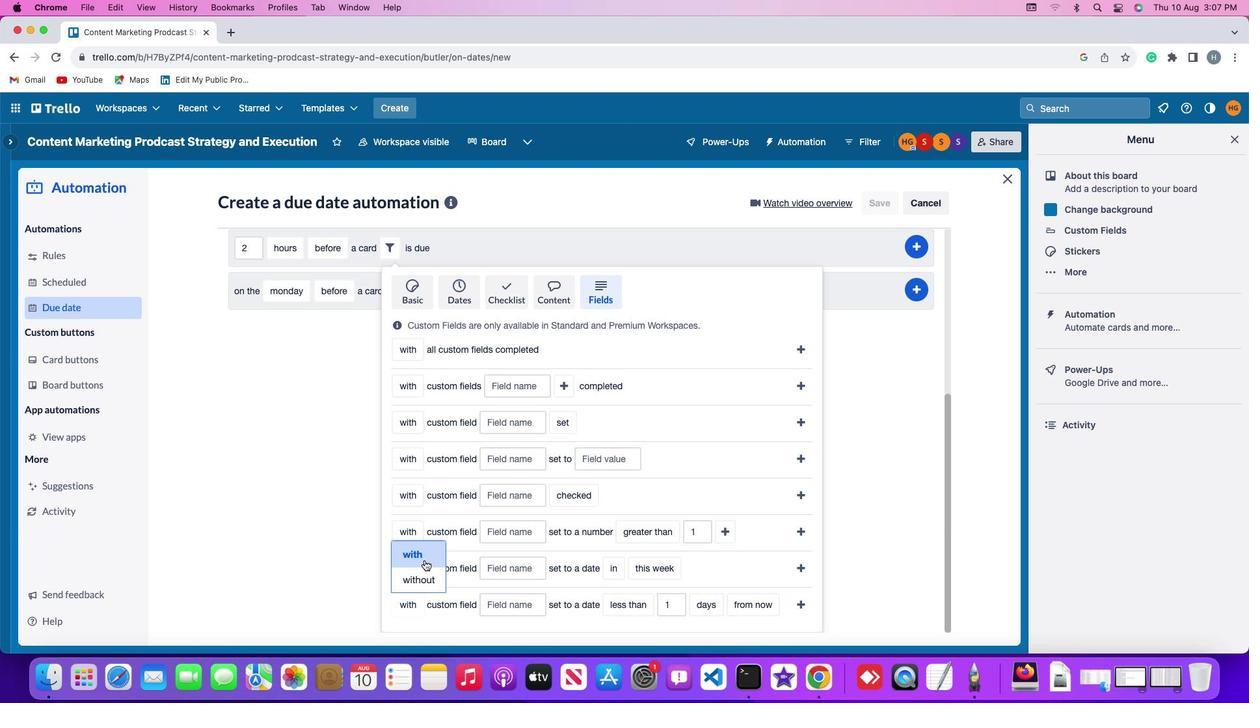 
Action: Mouse moved to (513, 607)
Screenshot: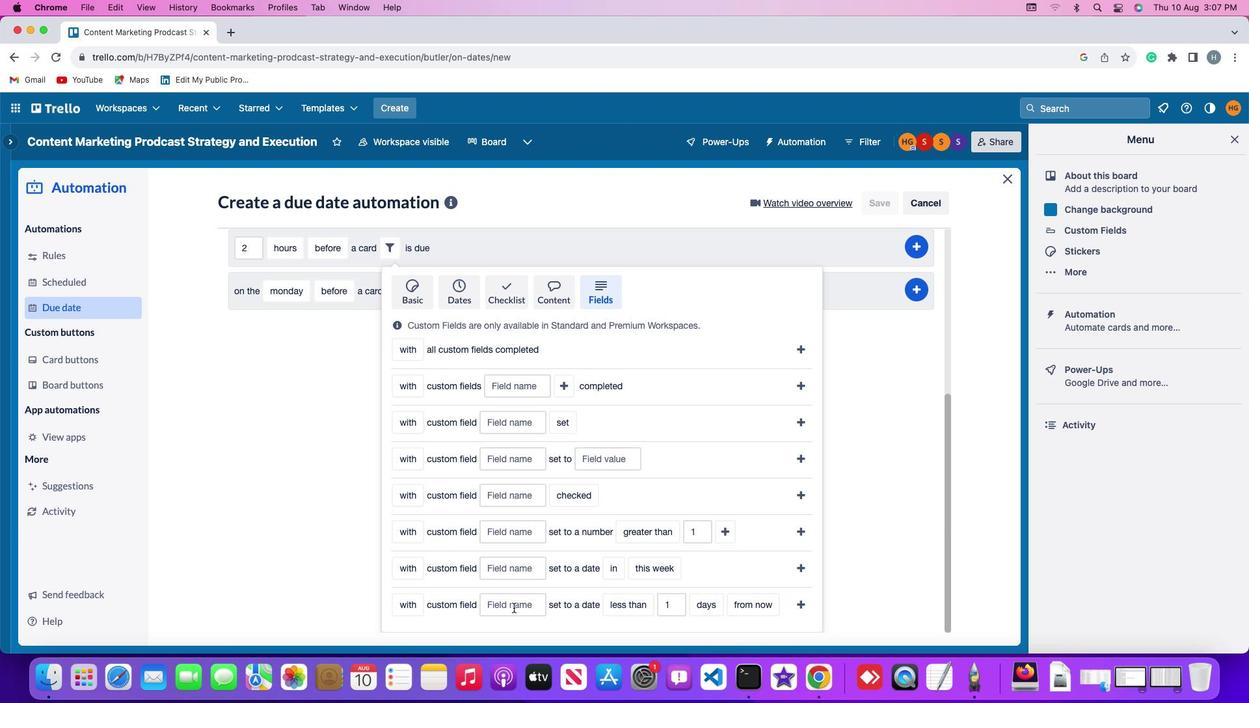 
Action: Mouse pressed left at (513, 607)
Screenshot: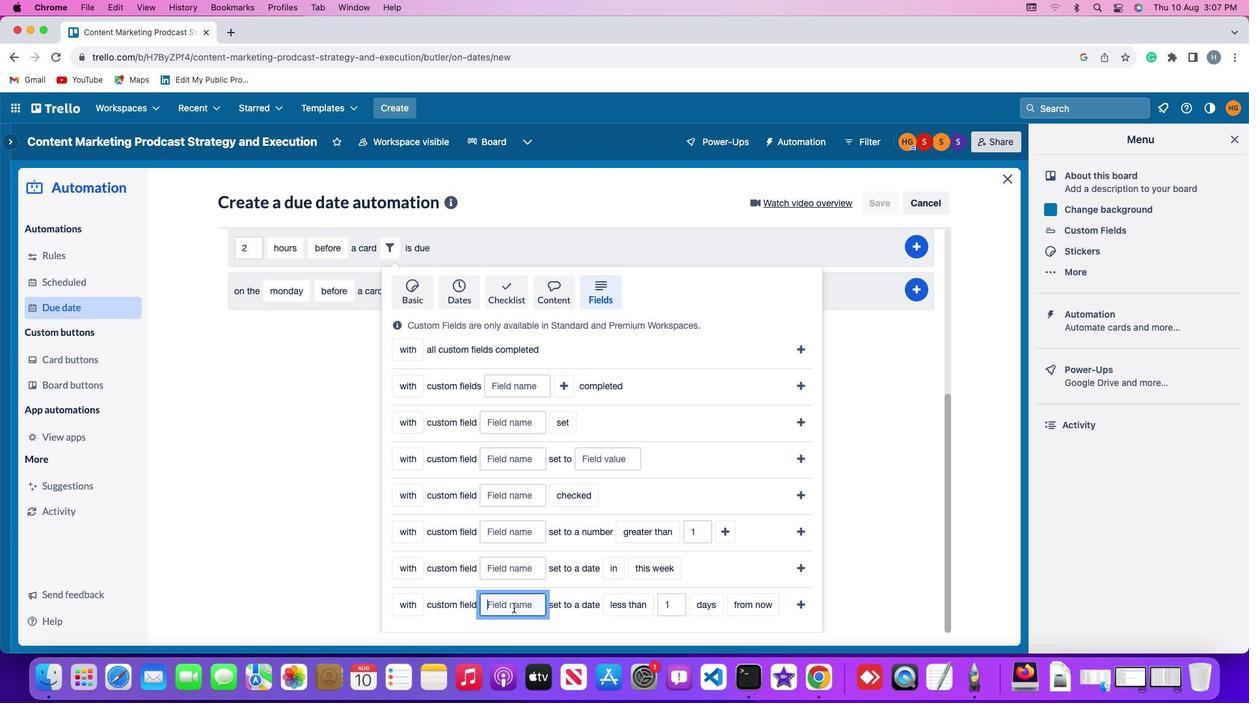
Action: Key pressed Key.shift'R''e''s''u''m''e'
Screenshot: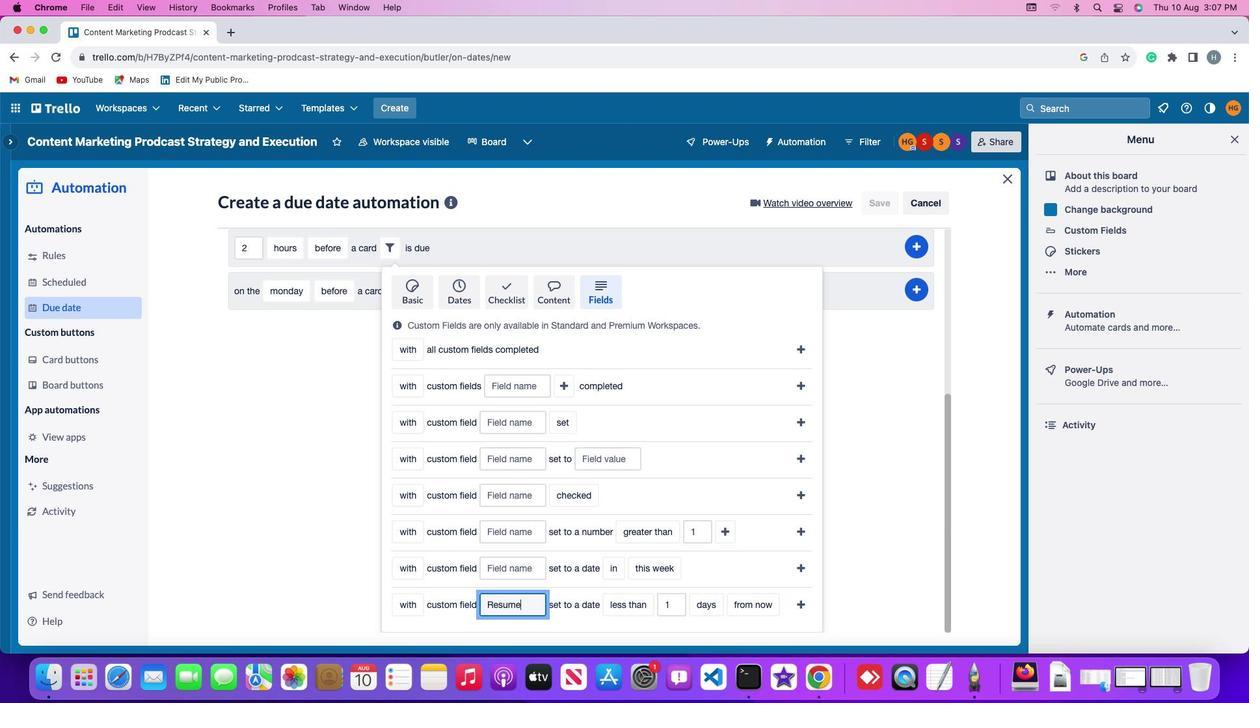 
Action: Mouse moved to (638, 605)
Screenshot: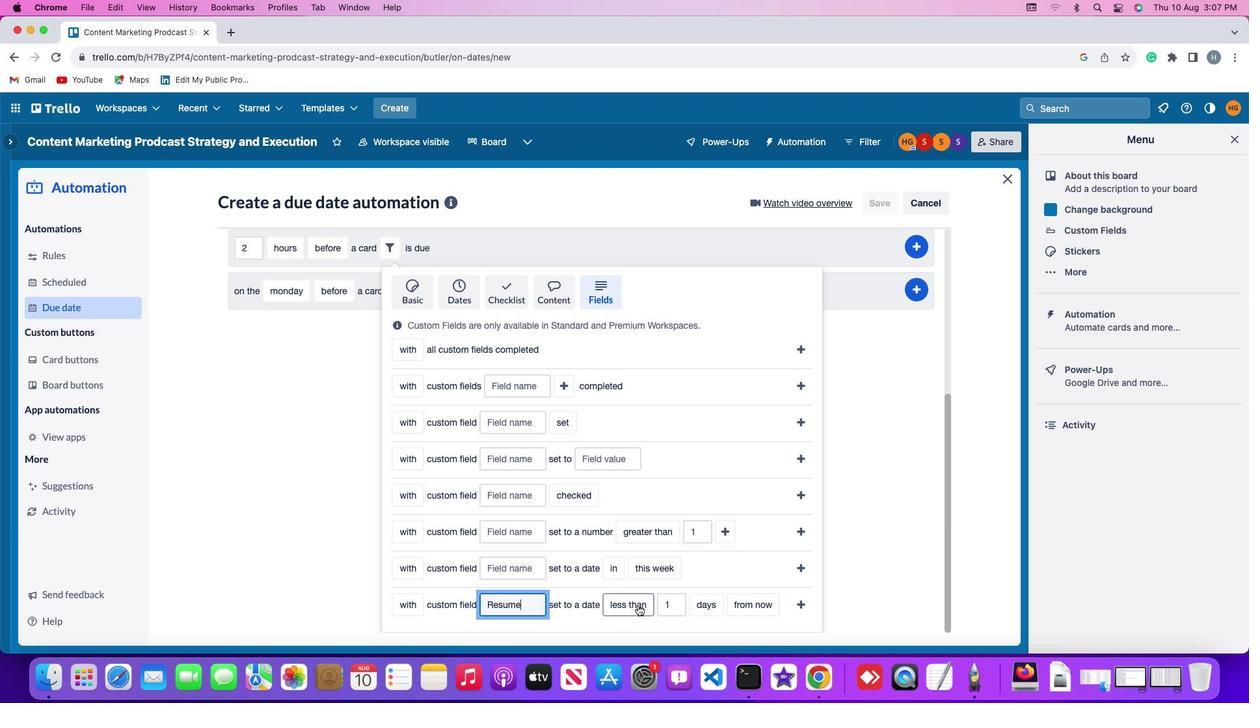 
Action: Mouse pressed left at (638, 605)
Screenshot: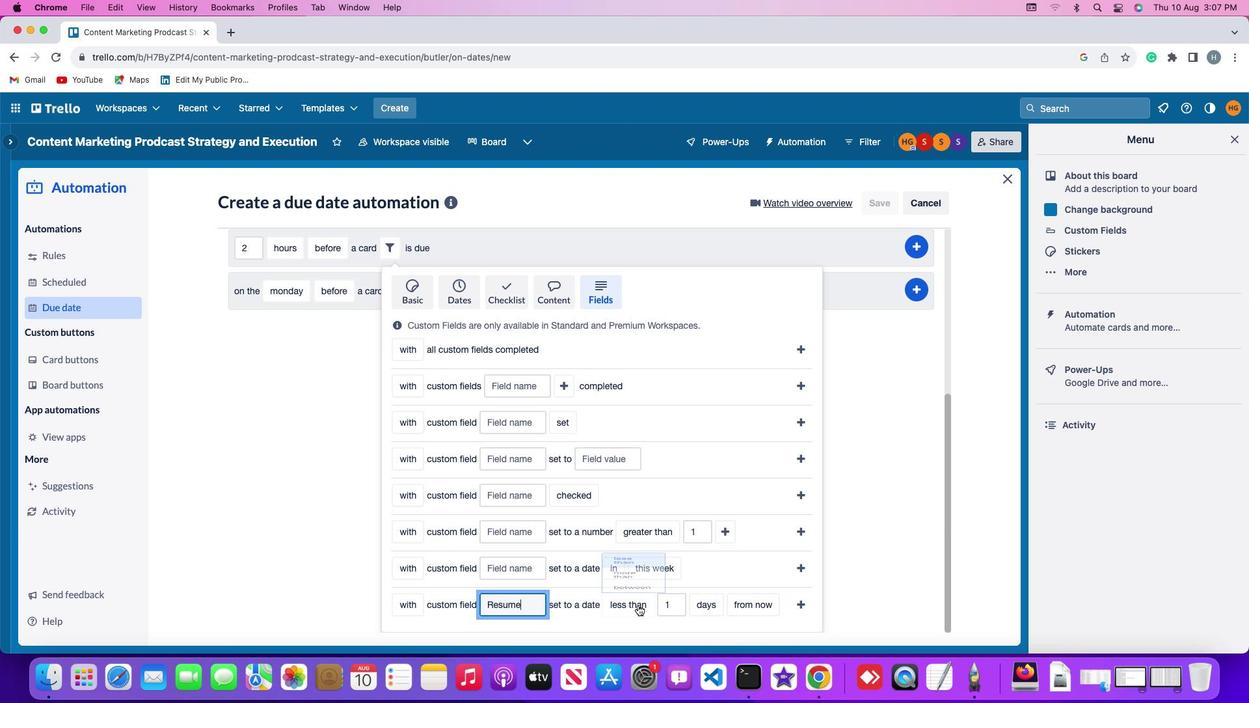
Action: Mouse moved to (644, 550)
Screenshot: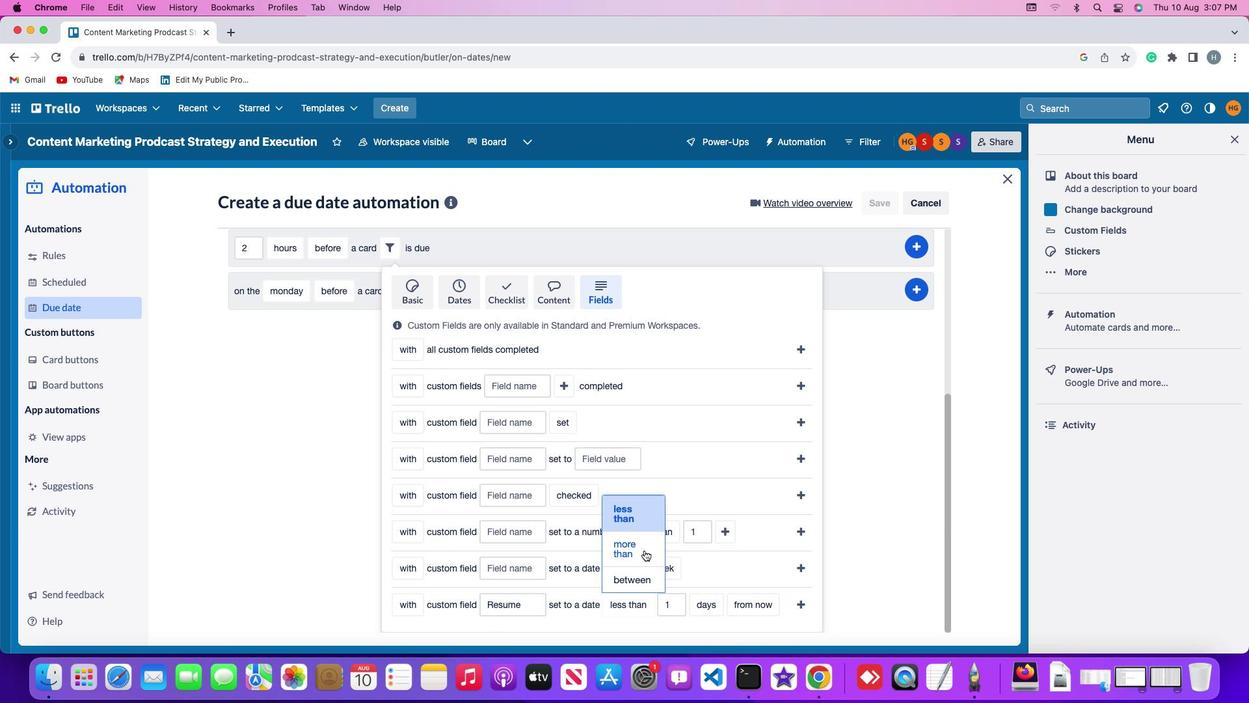 
Action: Mouse pressed left at (644, 550)
Screenshot: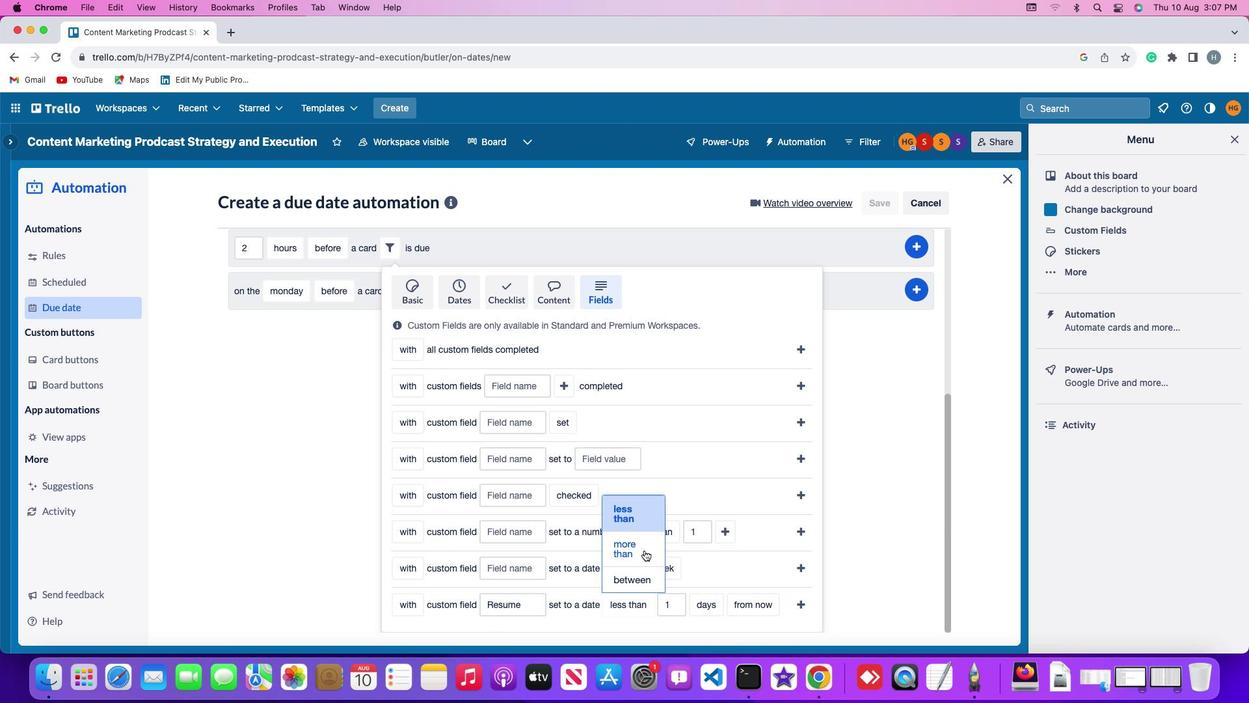 
Action: Mouse moved to (680, 607)
Screenshot: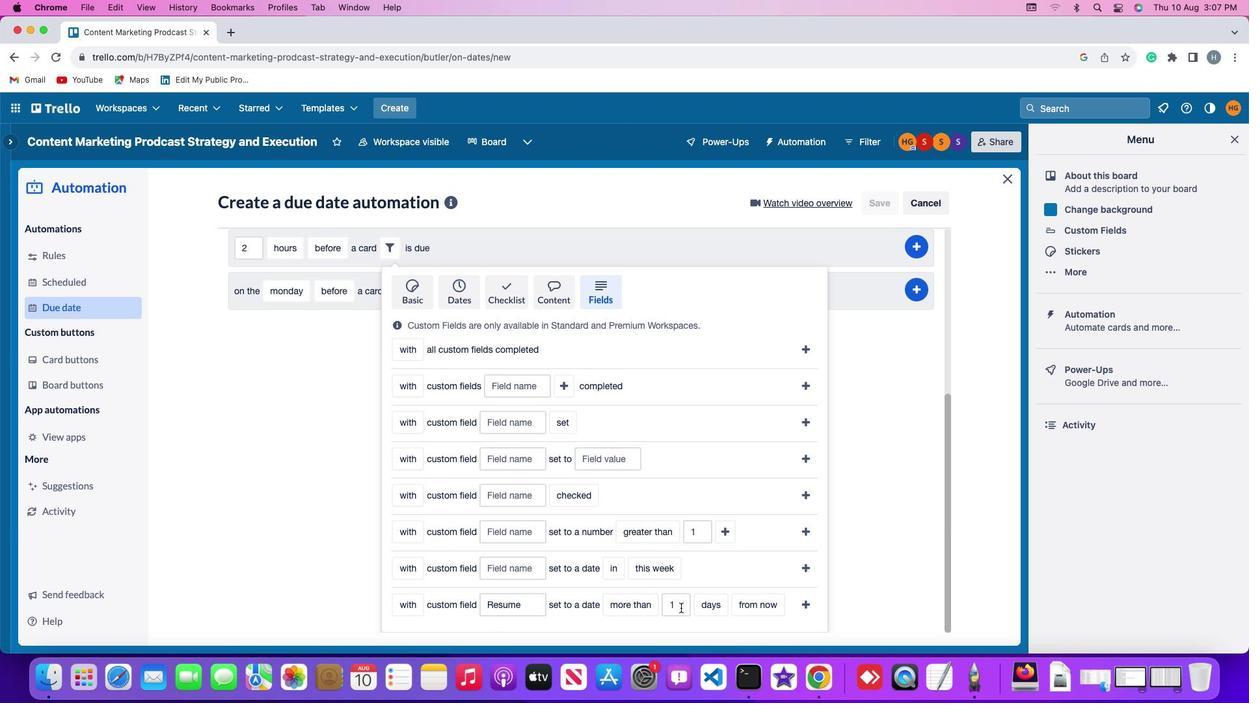 
Action: Mouse pressed left at (680, 607)
Screenshot: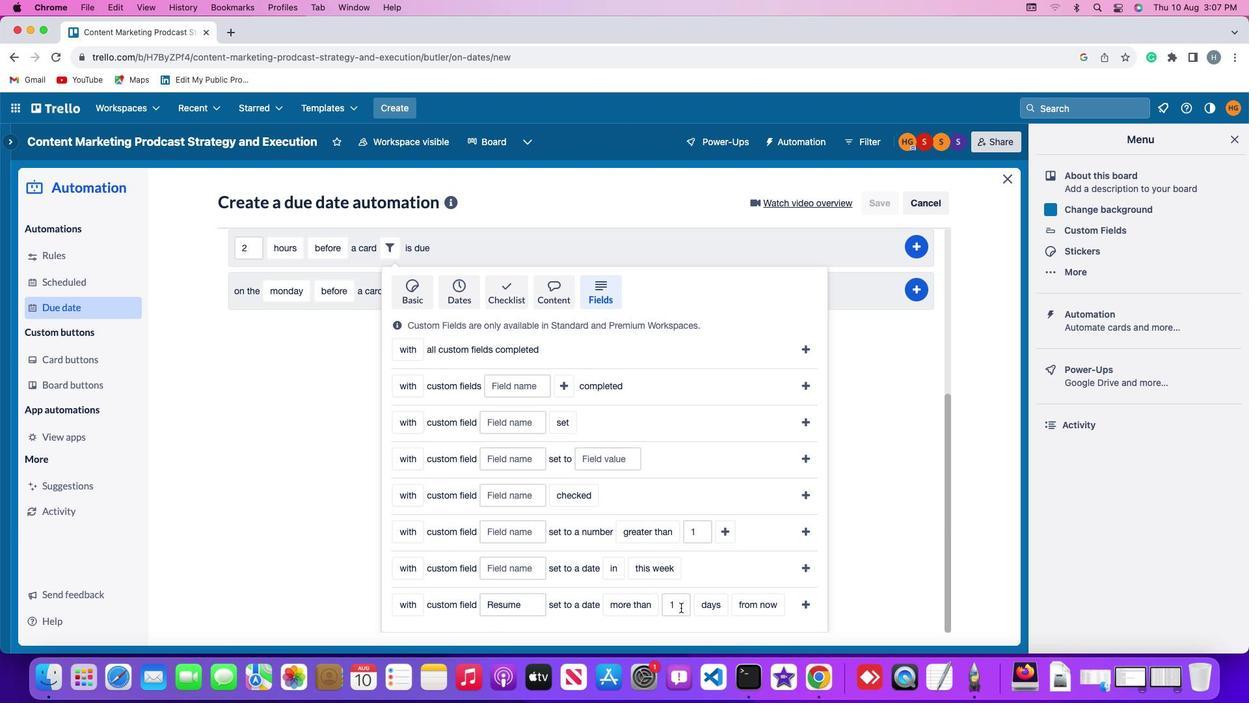 
Action: Key pressed Key.backspace'1'
Screenshot: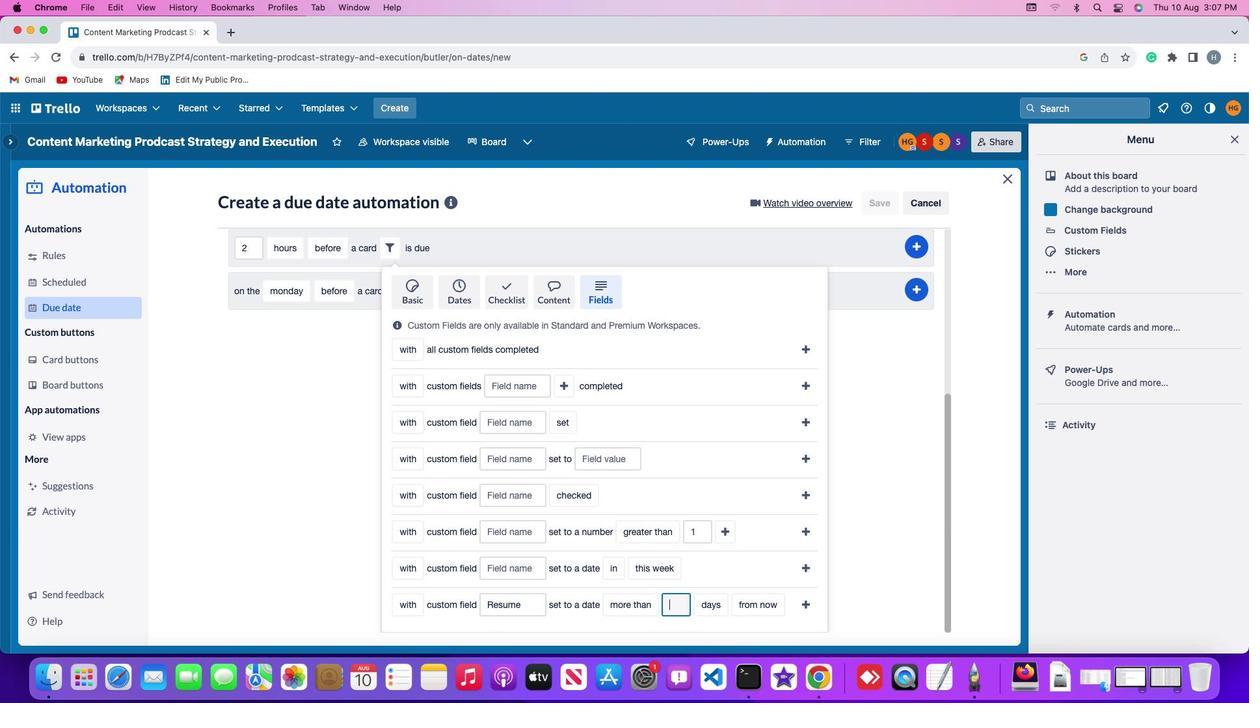 
Action: Mouse moved to (701, 606)
Screenshot: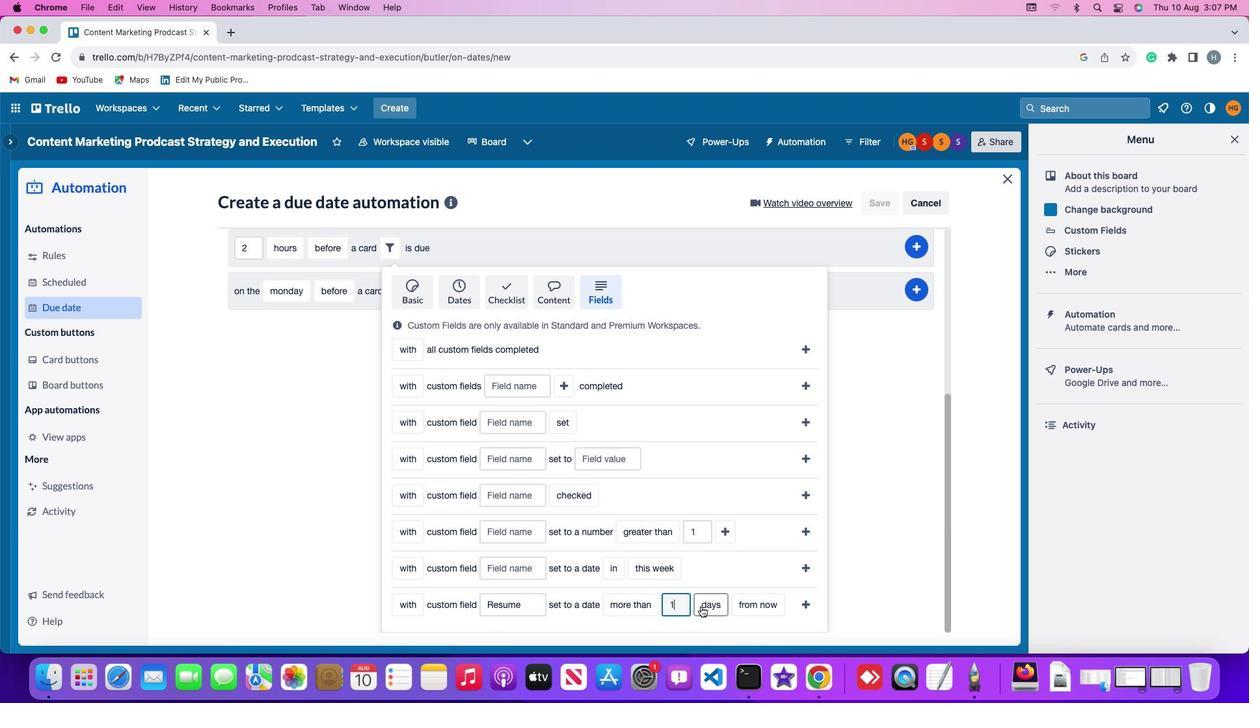 
Action: Mouse pressed left at (701, 606)
Screenshot: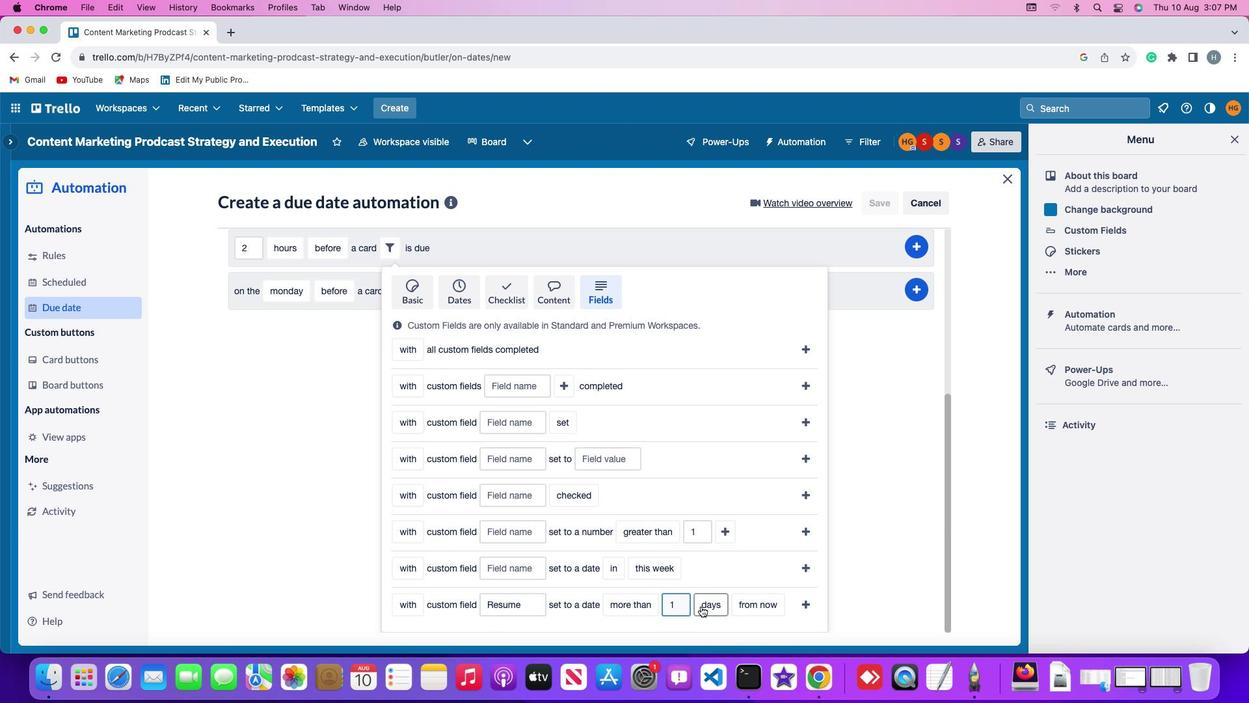 
Action: Mouse moved to (716, 583)
Screenshot: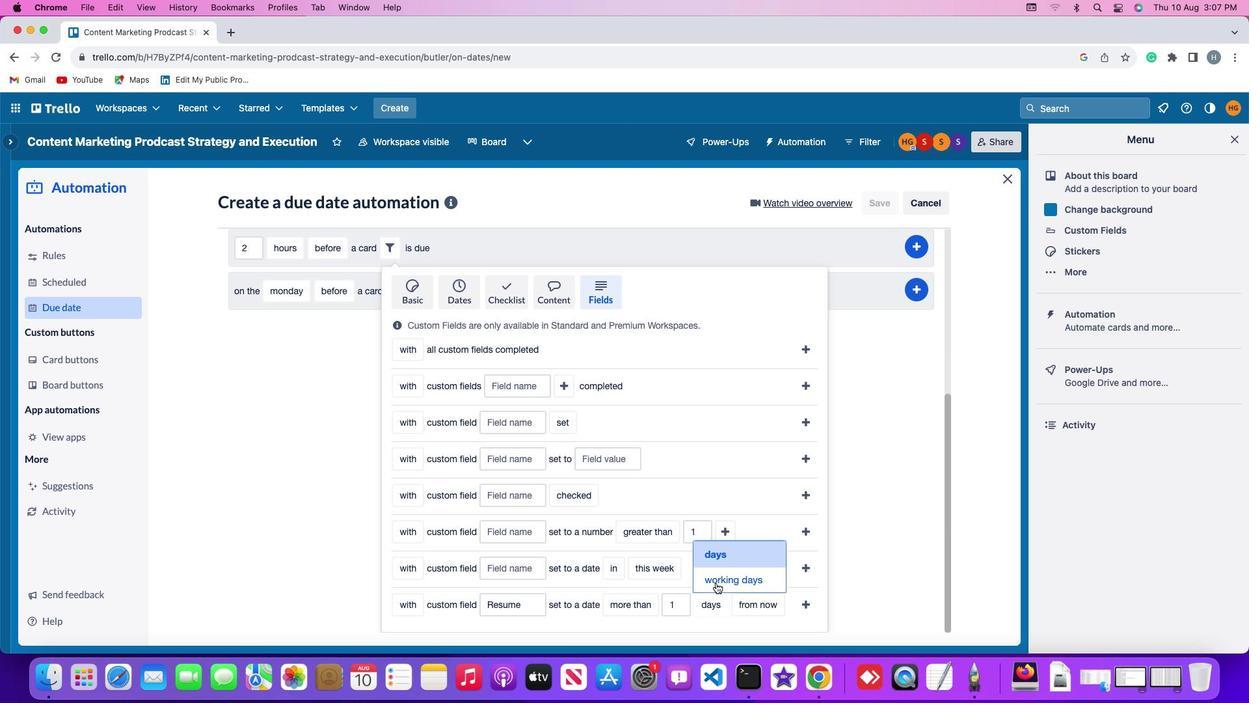 
Action: Mouse pressed left at (716, 583)
Screenshot: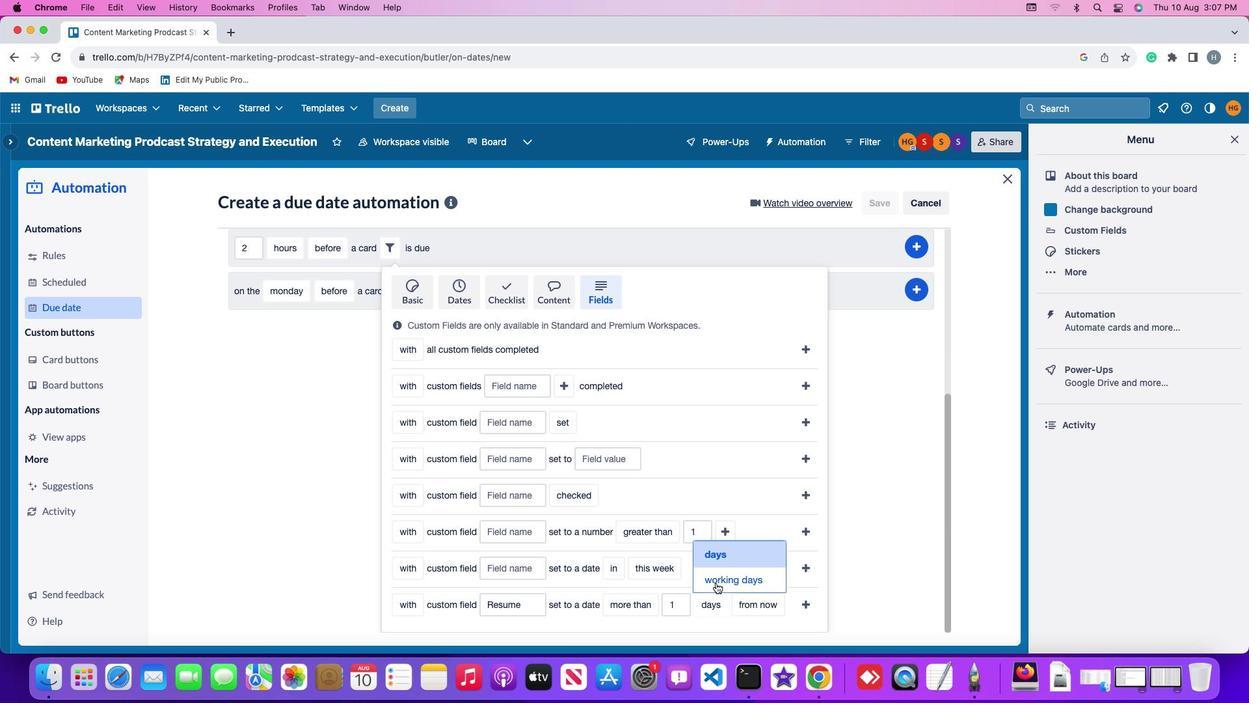 
Action: Mouse moved to (788, 606)
Screenshot: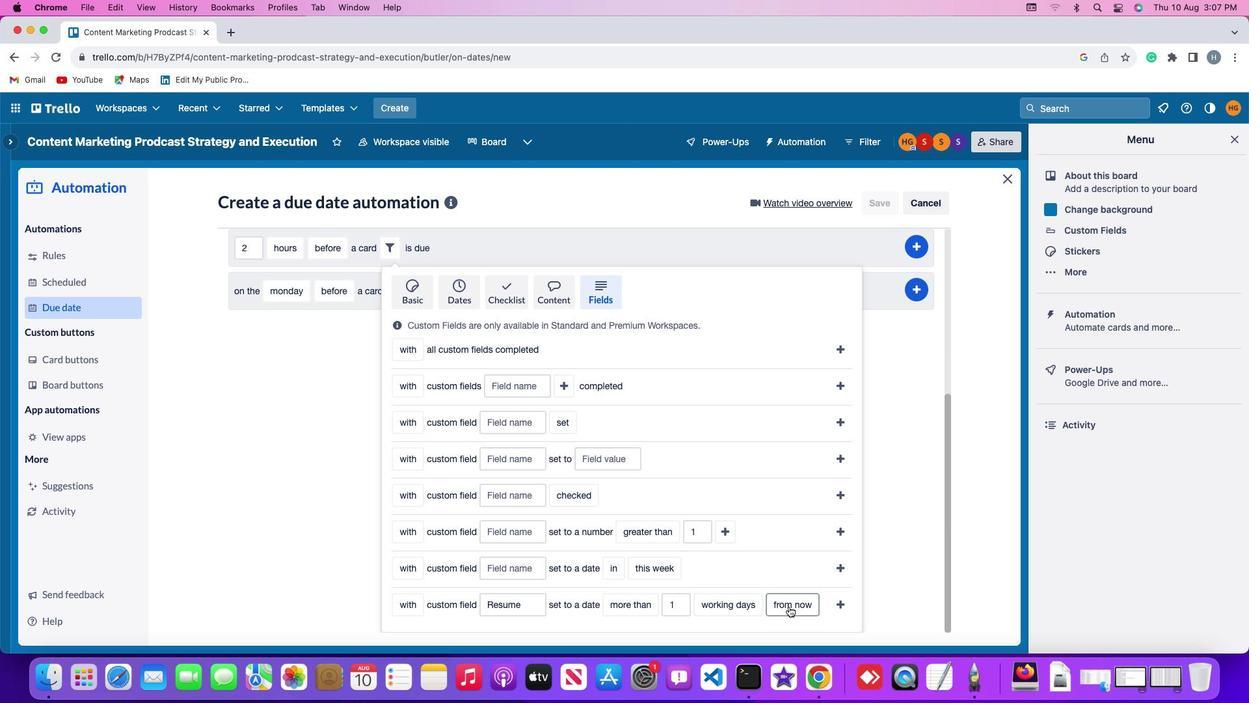 
Action: Mouse pressed left at (788, 606)
Screenshot: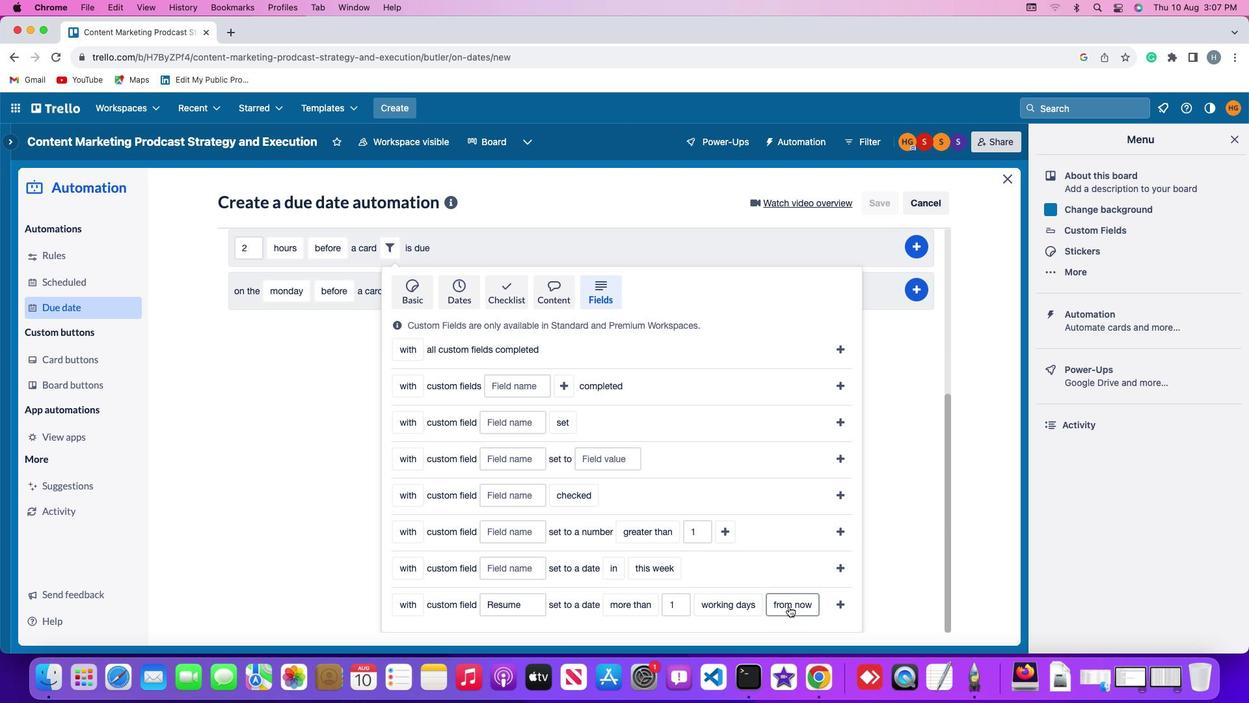 
Action: Mouse moved to (795, 579)
Screenshot: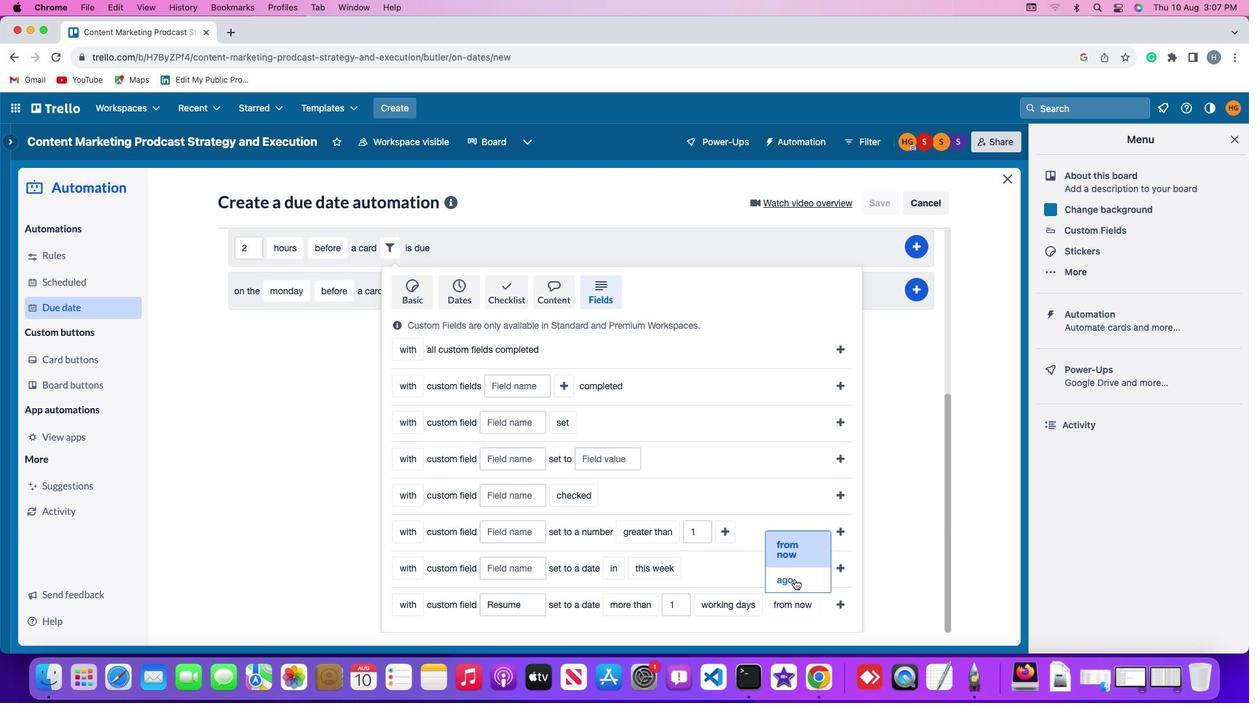 
Action: Mouse pressed left at (795, 579)
Screenshot: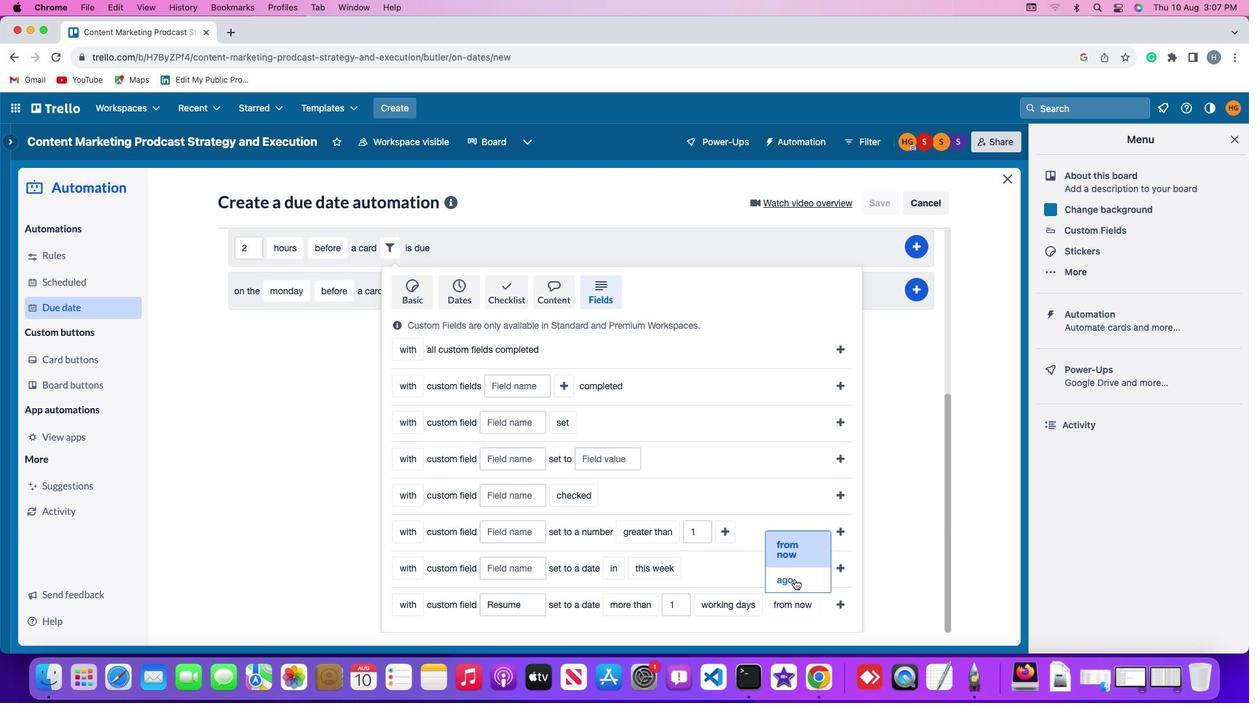 
Action: Mouse moved to (821, 601)
Screenshot: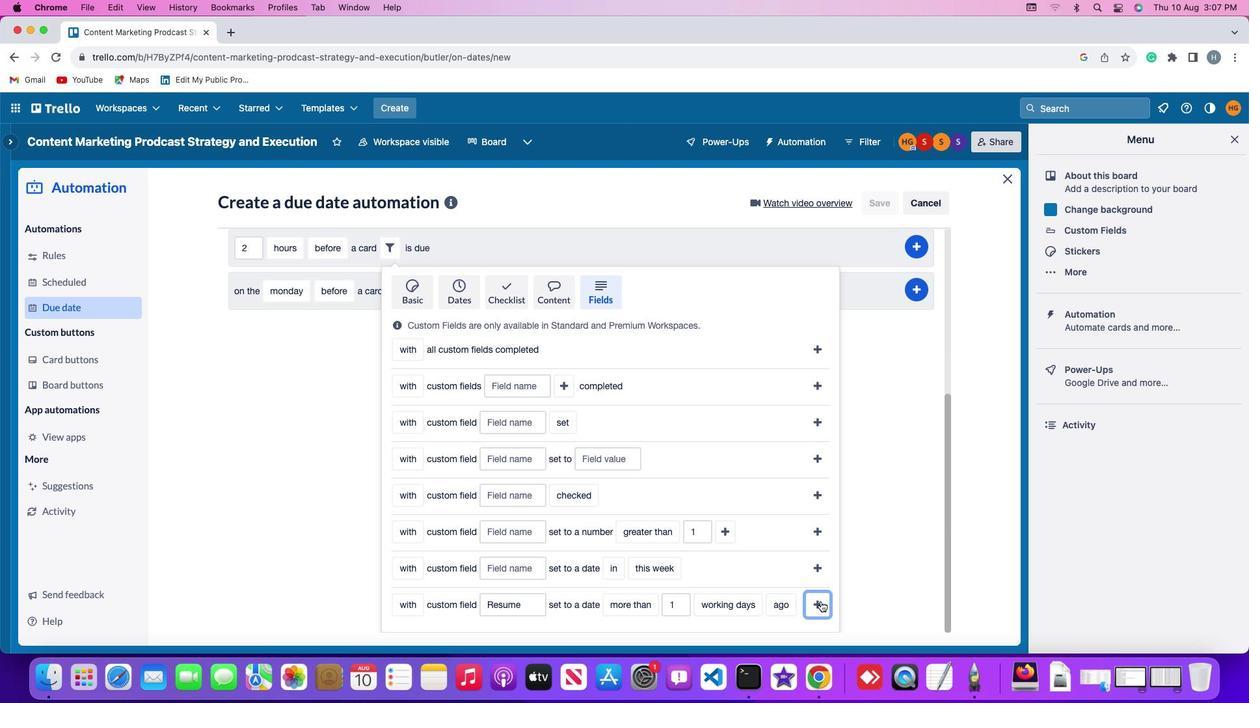 
Action: Mouse pressed left at (821, 601)
Screenshot: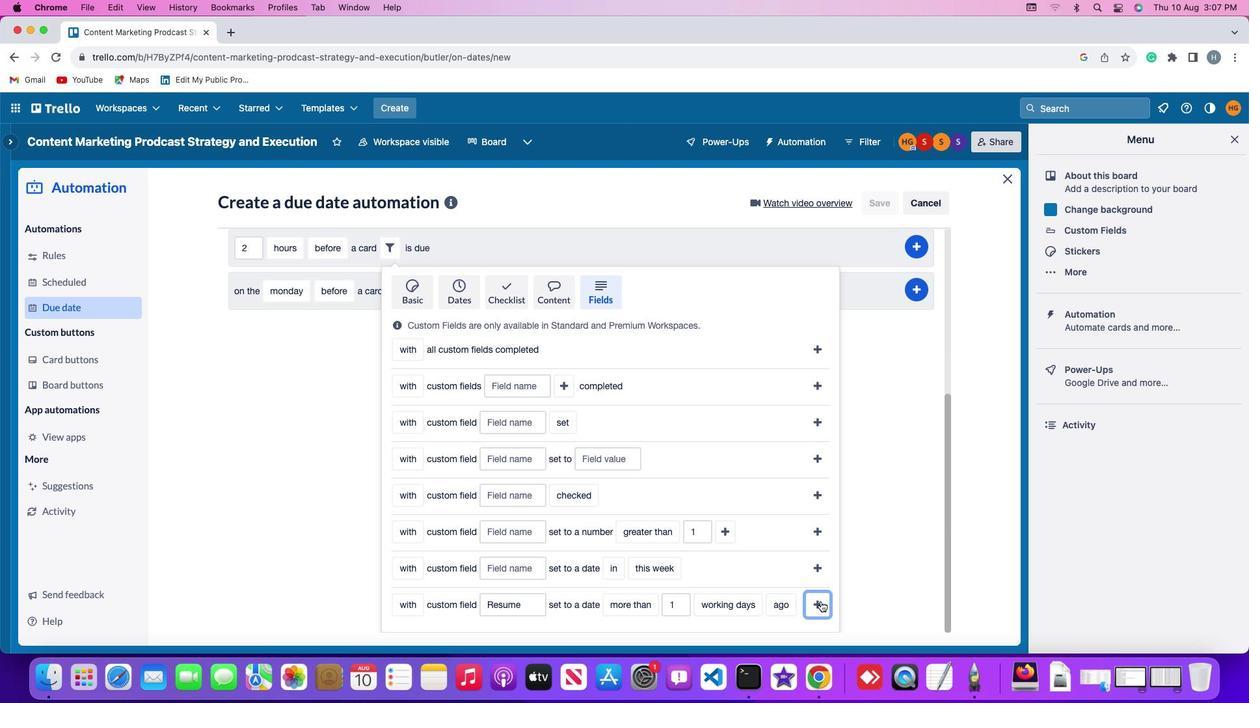 
Action: Mouse moved to (925, 517)
Screenshot: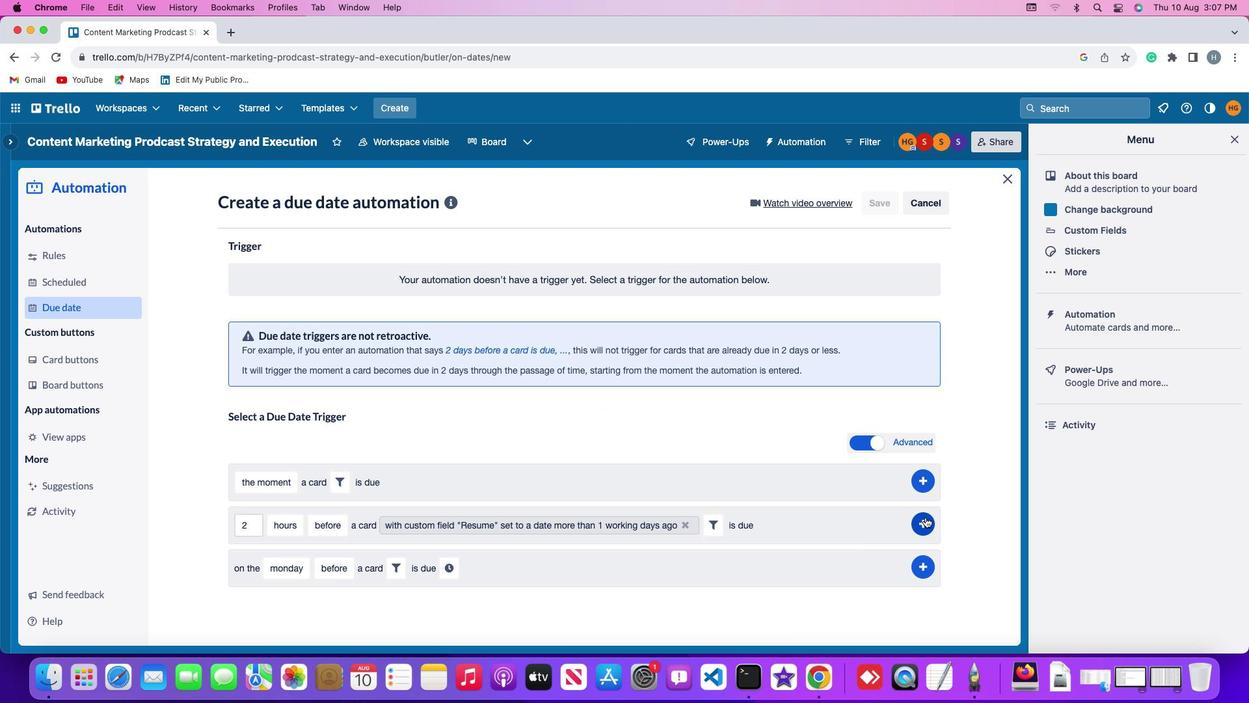 
Action: Mouse pressed left at (925, 517)
Screenshot: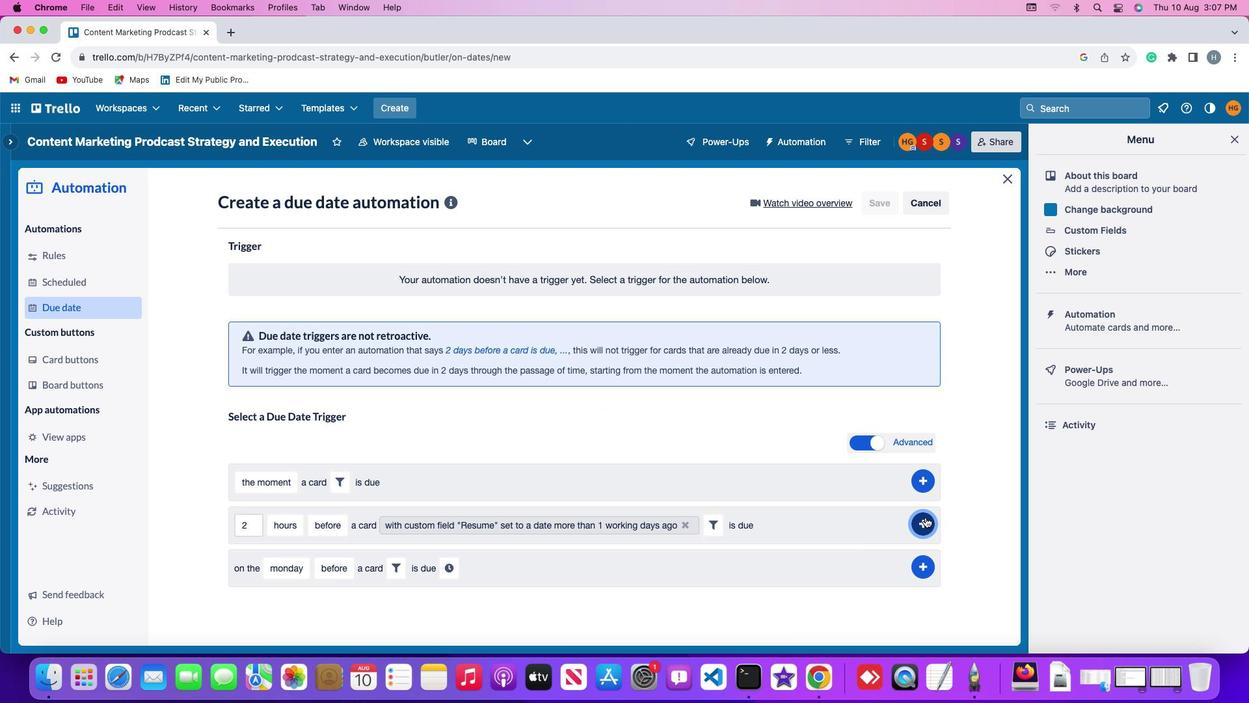 
Action: Mouse moved to (980, 435)
Screenshot: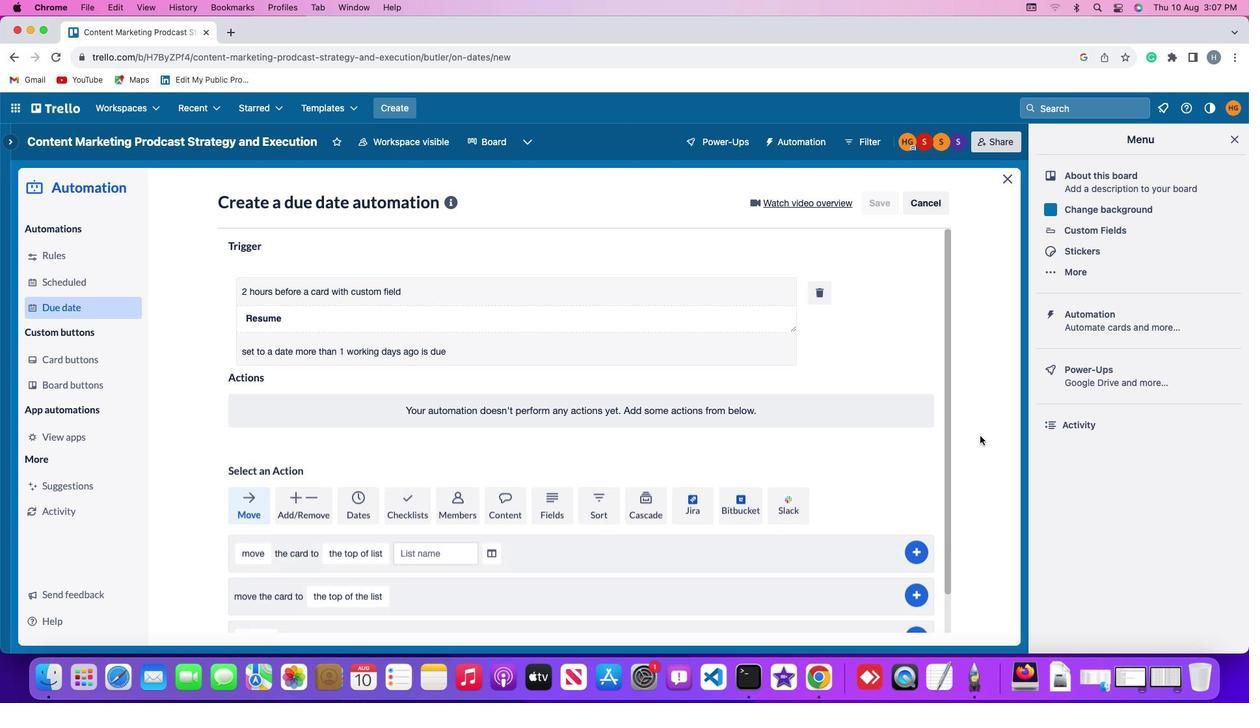 
